 Task: Find connections with filter location Ngoro with filter topic #innovationwith filter profile language Potuguese with filter current company IFF with filter school Madras Jobs with filter industry Retail Appliances, Electrical, and Electronic Equipment with filter service category Team Building with filter keywords title Film Critic
Action: Mouse moved to (542, 41)
Screenshot: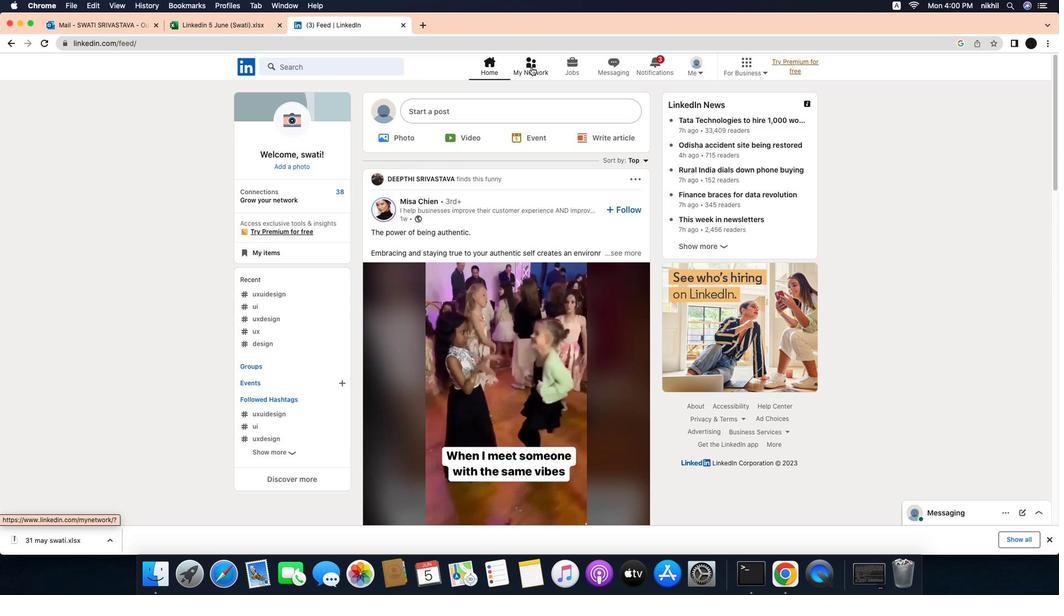 
Action: Mouse pressed left at (542, 41)
Screenshot: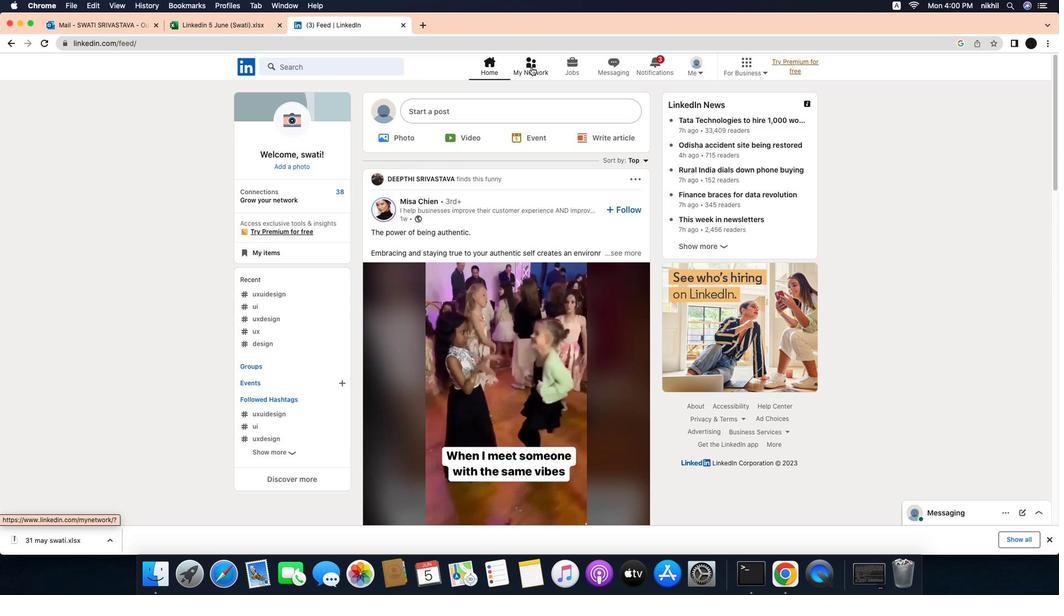
Action: Mouse moved to (541, 45)
Screenshot: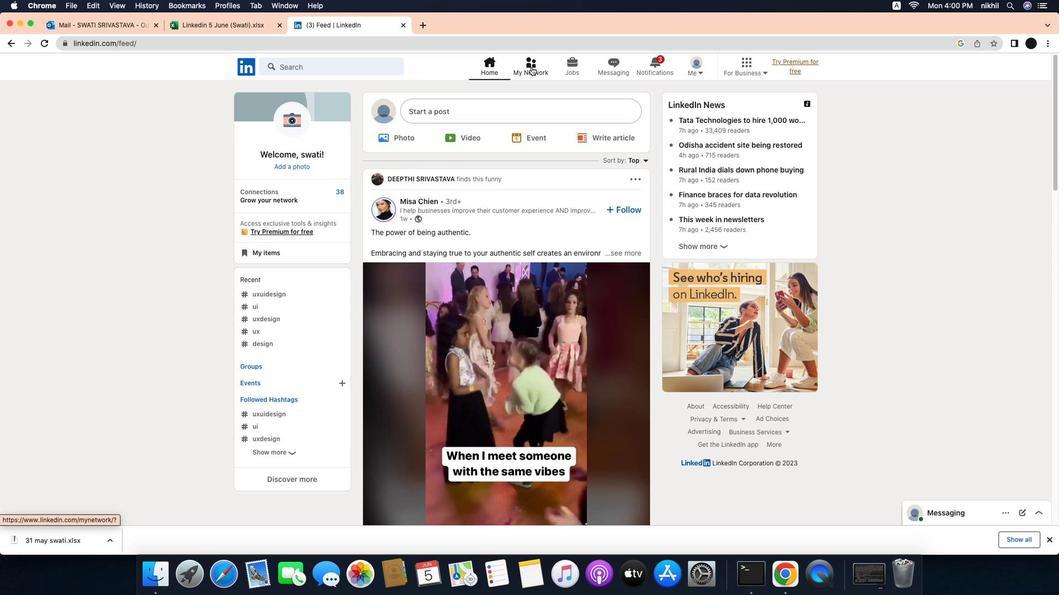 
Action: Mouse pressed left at (541, 45)
Screenshot: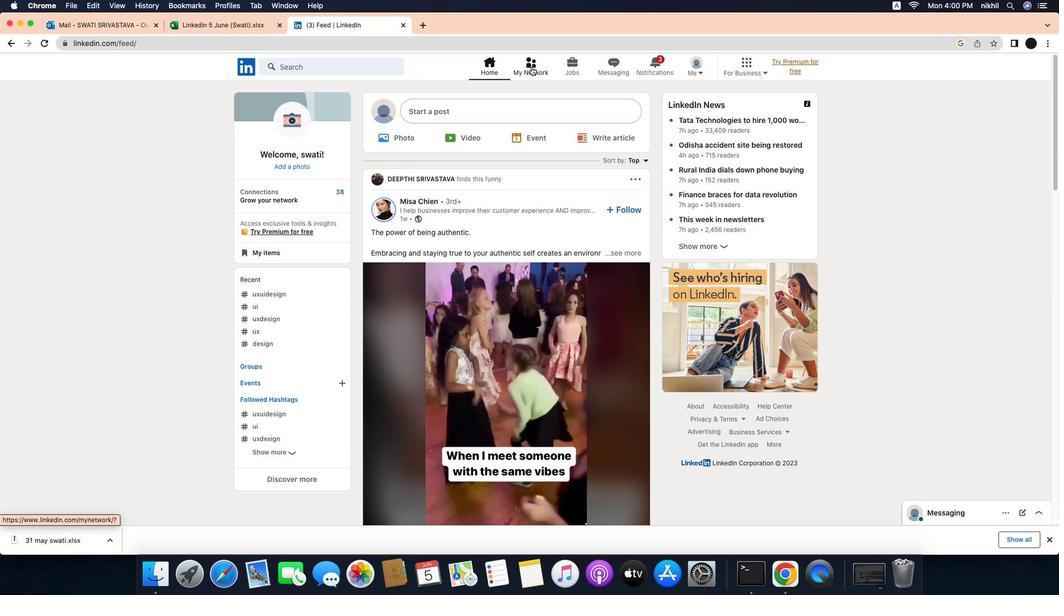 
Action: Mouse moved to (334, 106)
Screenshot: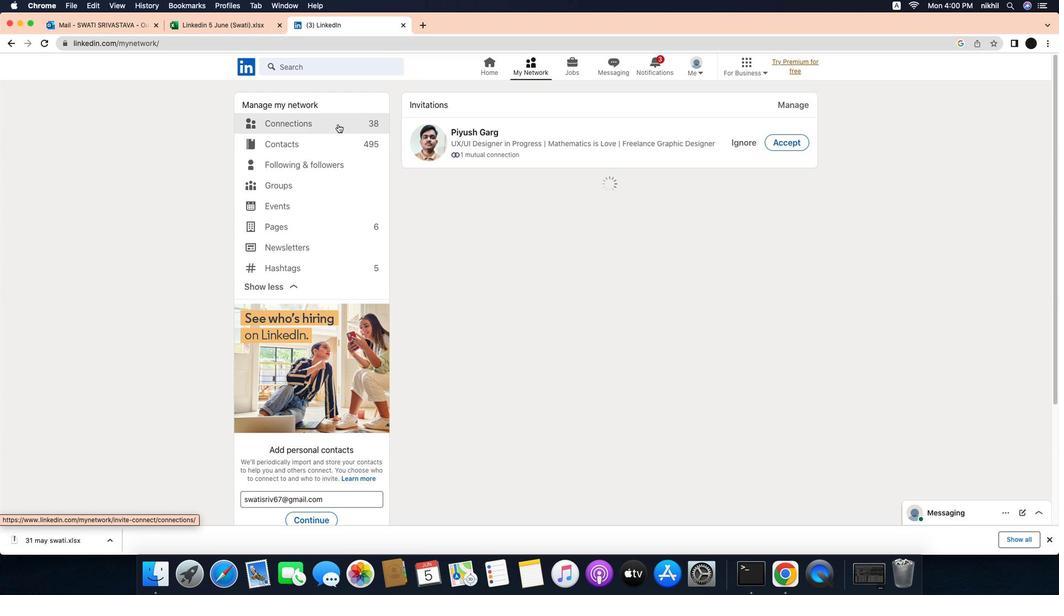 
Action: Mouse pressed left at (334, 106)
Screenshot: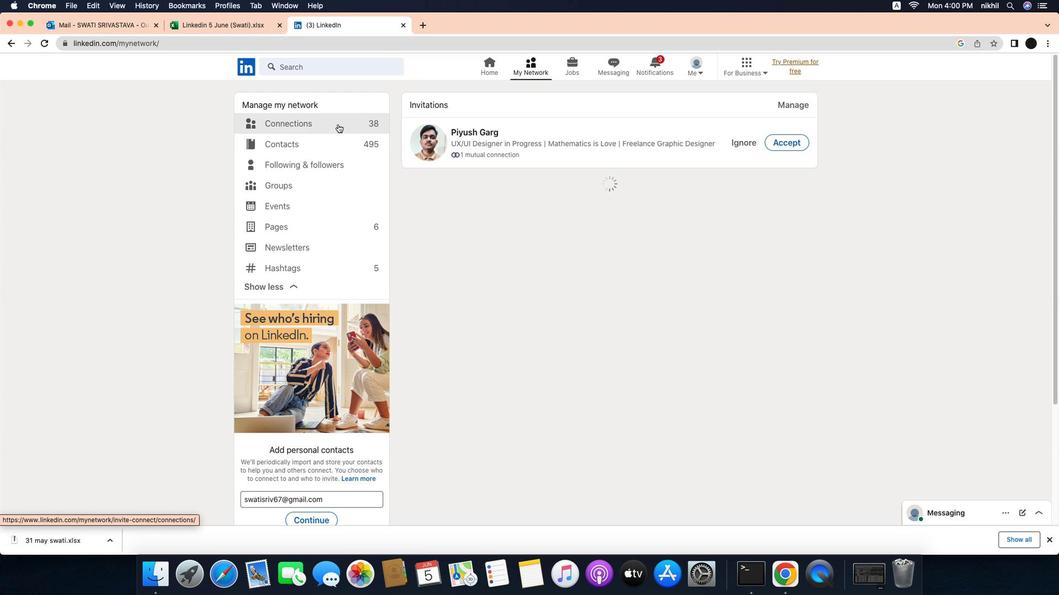 
Action: Mouse moved to (624, 106)
Screenshot: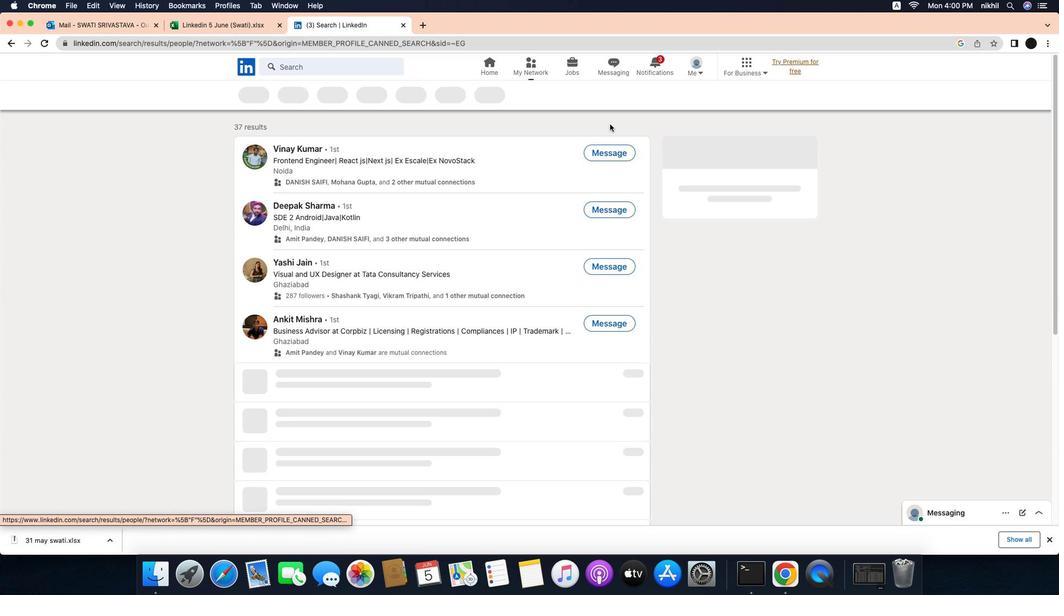 
Action: Mouse pressed left at (624, 106)
Screenshot: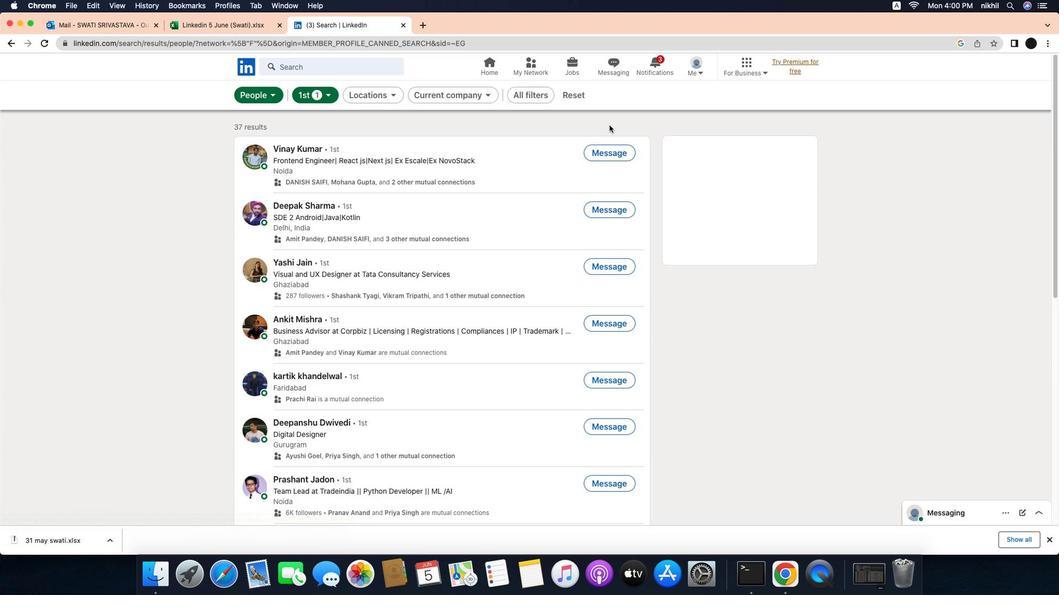 
Action: Mouse moved to (583, 75)
Screenshot: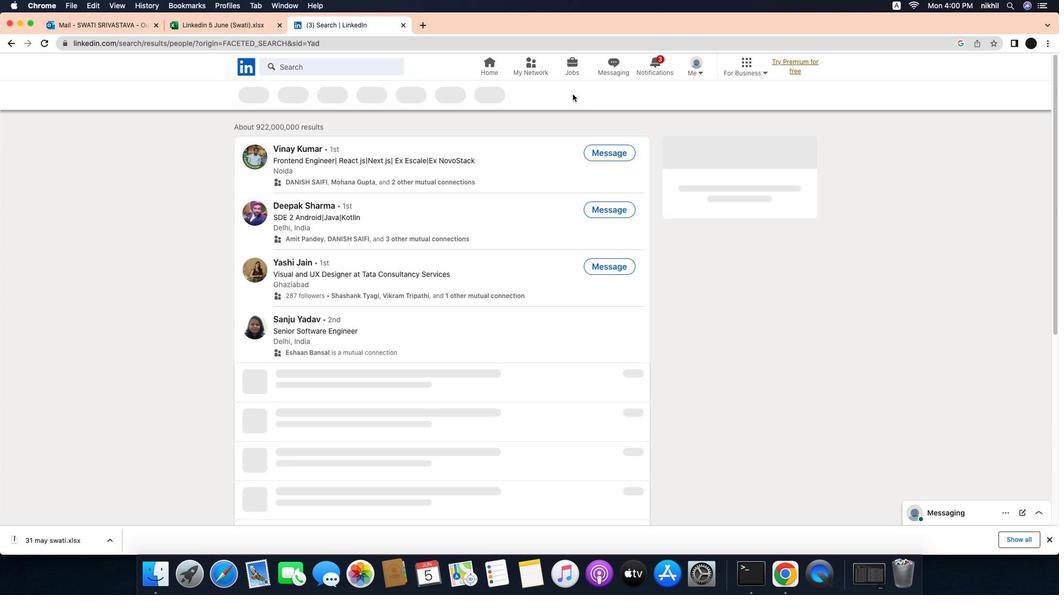 
Action: Mouse pressed left at (583, 75)
Screenshot: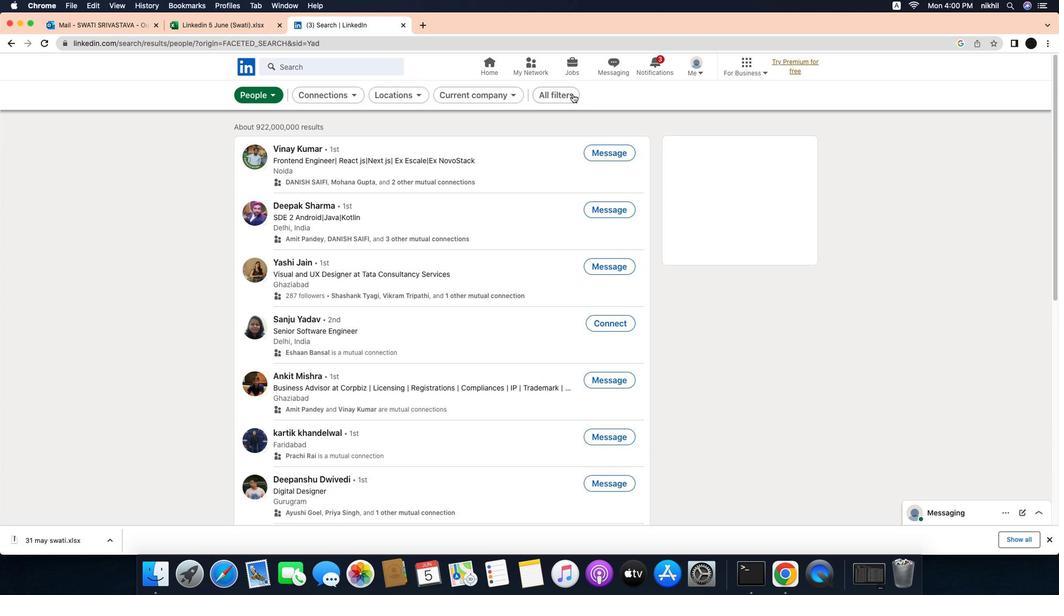 
Action: Mouse moved to (582, 74)
Screenshot: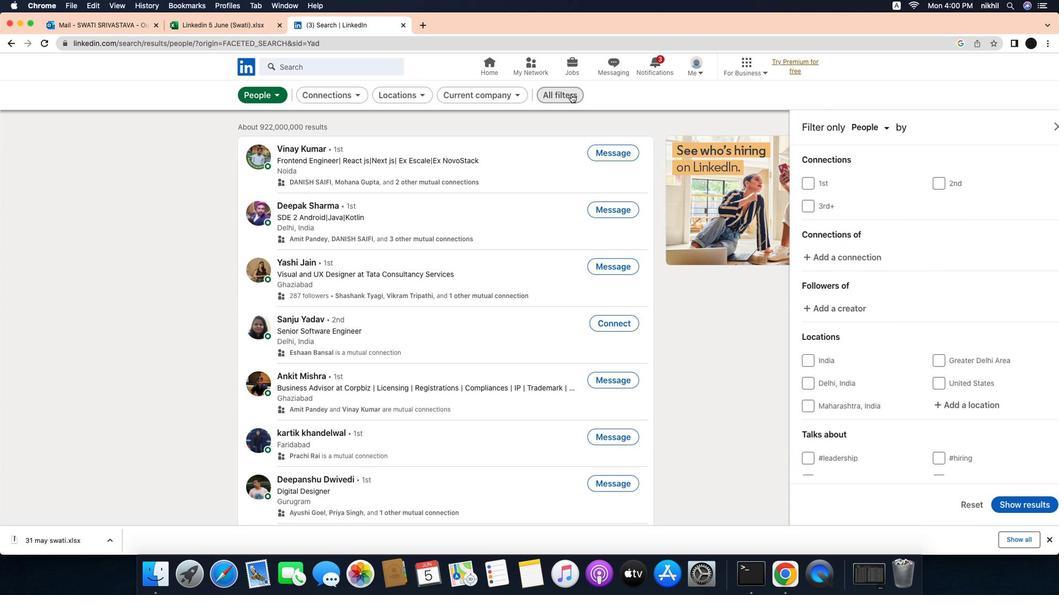 
Action: Mouse pressed left at (582, 74)
Screenshot: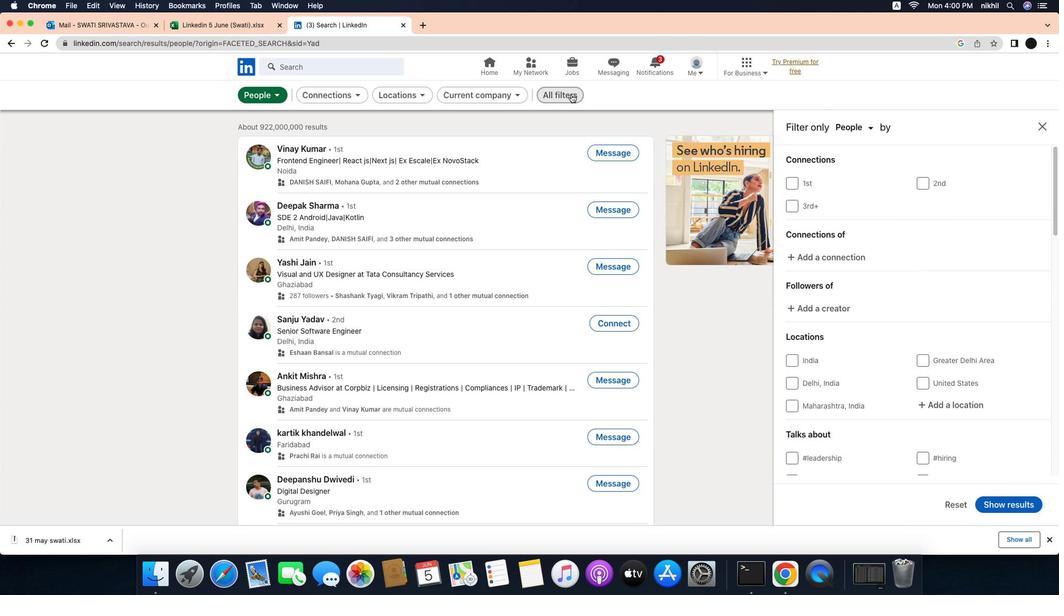 
Action: Mouse moved to (918, 272)
Screenshot: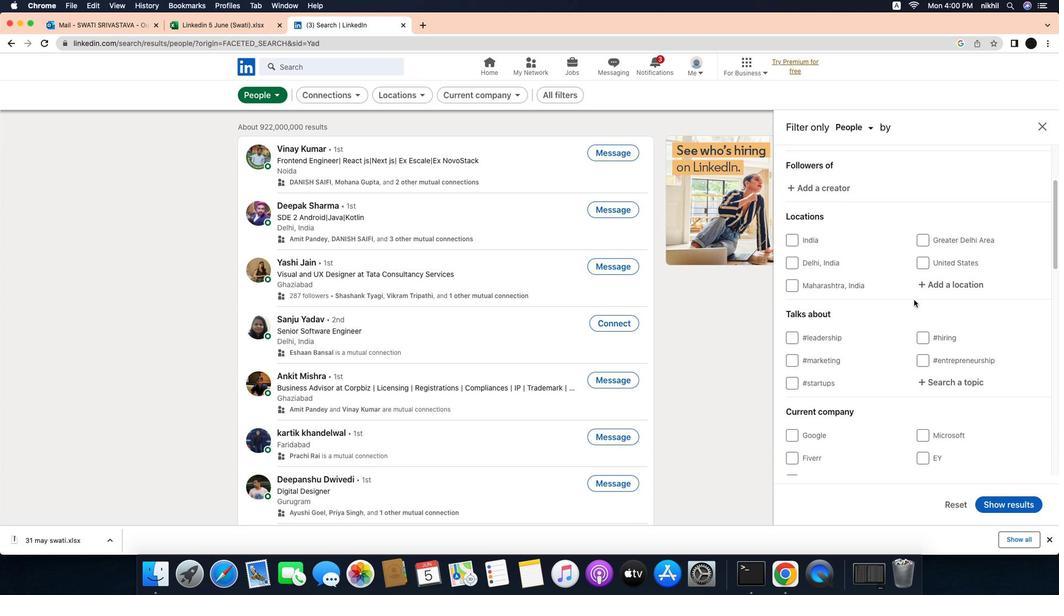 
Action: Mouse scrolled (918, 272) with delta (-25, -25)
Screenshot: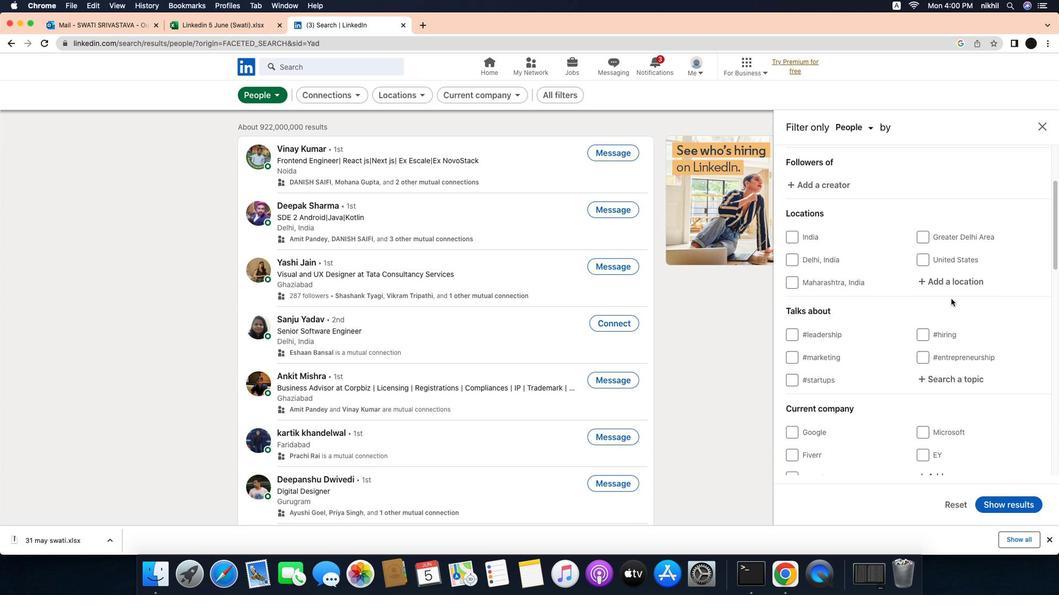 
Action: Mouse scrolled (918, 272) with delta (-25, -25)
Screenshot: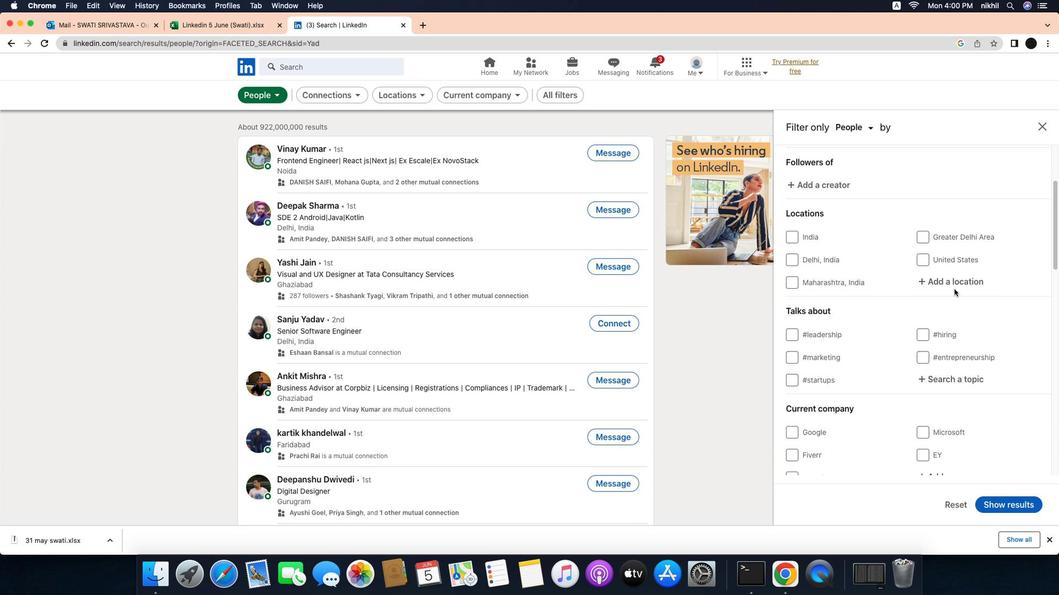 
Action: Mouse scrolled (918, 272) with delta (-25, -25)
Screenshot: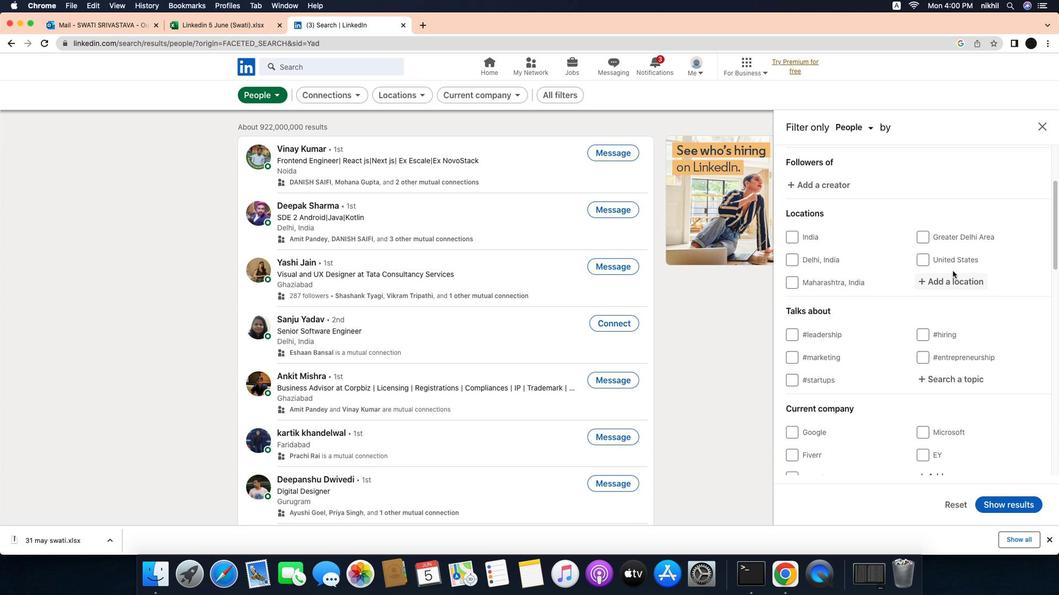 
Action: Mouse scrolled (918, 272) with delta (-25, -25)
Screenshot: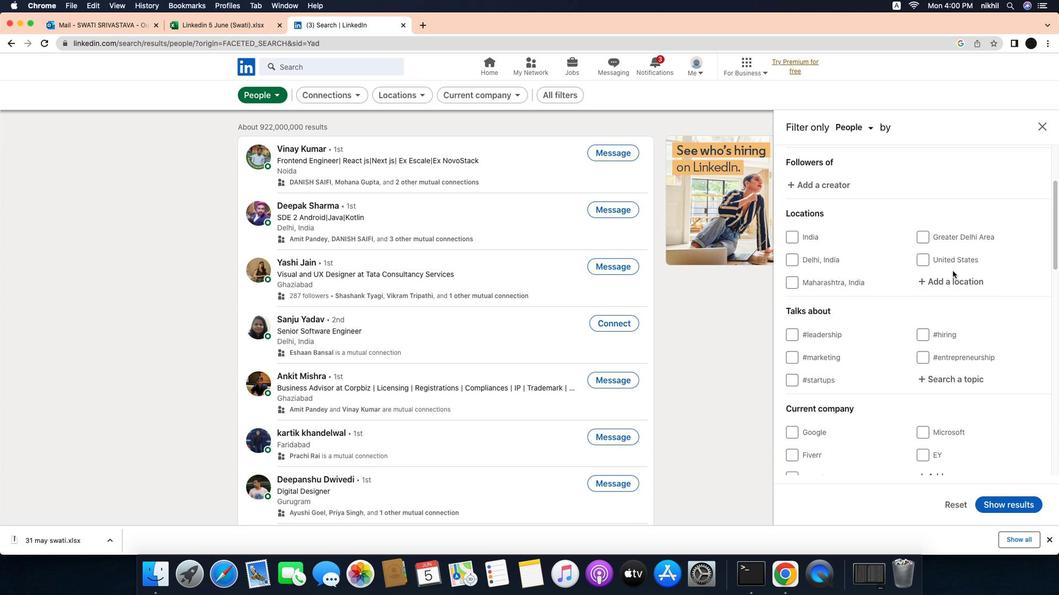 
Action: Mouse scrolled (918, 272) with delta (-25, -26)
Screenshot: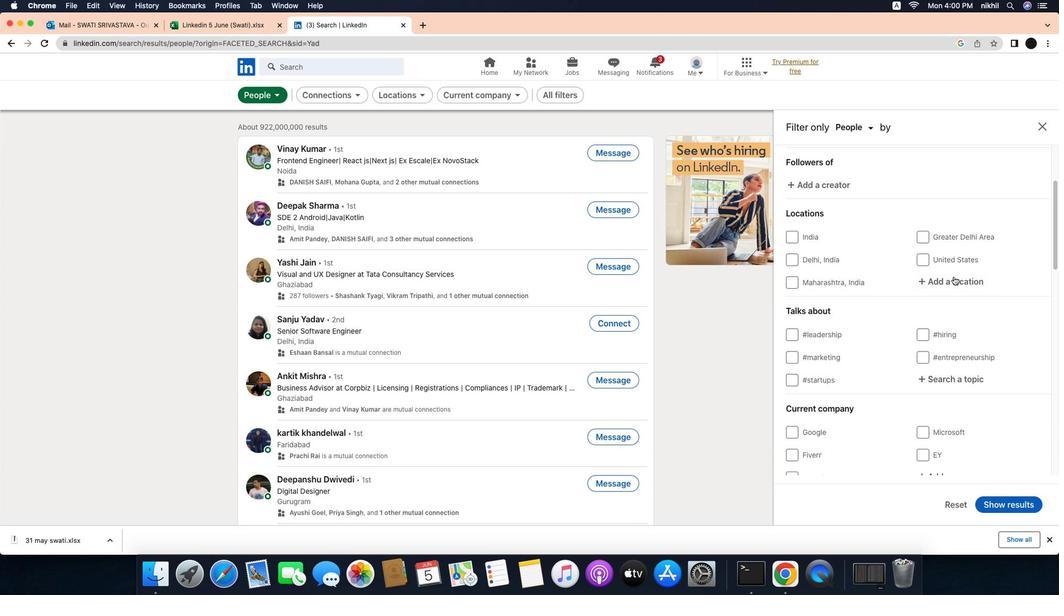 
Action: Mouse moved to (992, 271)
Screenshot: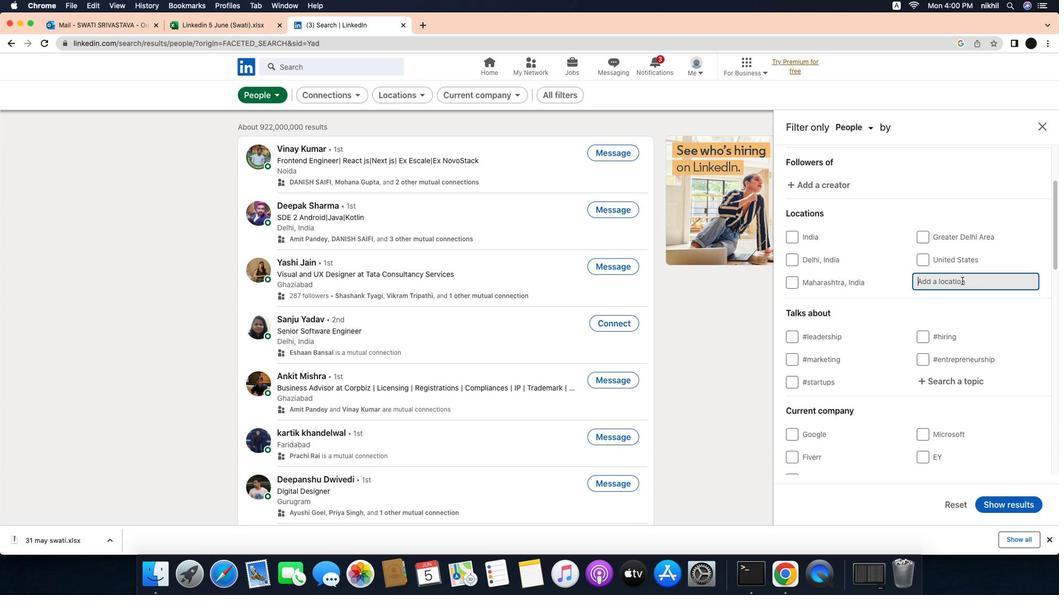 
Action: Mouse pressed left at (992, 271)
Screenshot: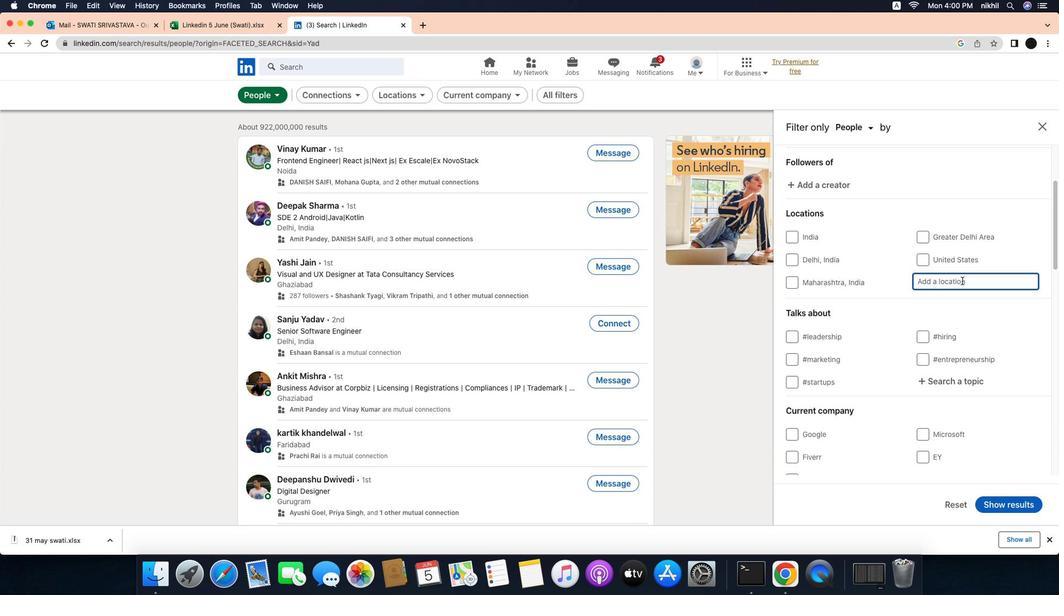 
Action: Mouse moved to (1000, 274)
Screenshot: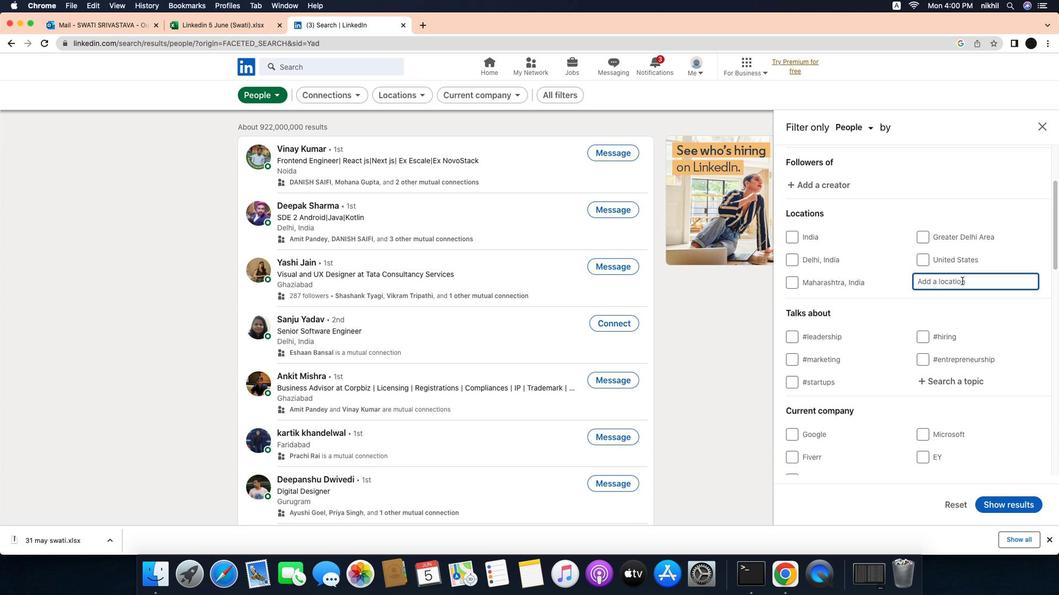 
Action: Mouse pressed left at (1000, 274)
Screenshot: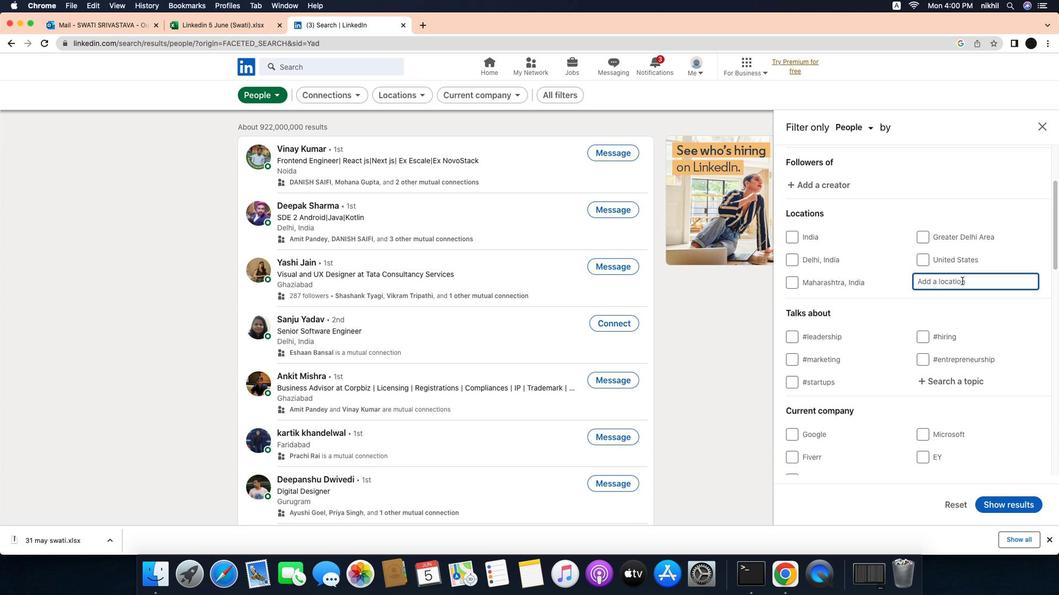 
Action: Key pressed Key.caps_lock'N'Key.caps_lock'g''o''r''o'Key.enter
Screenshot: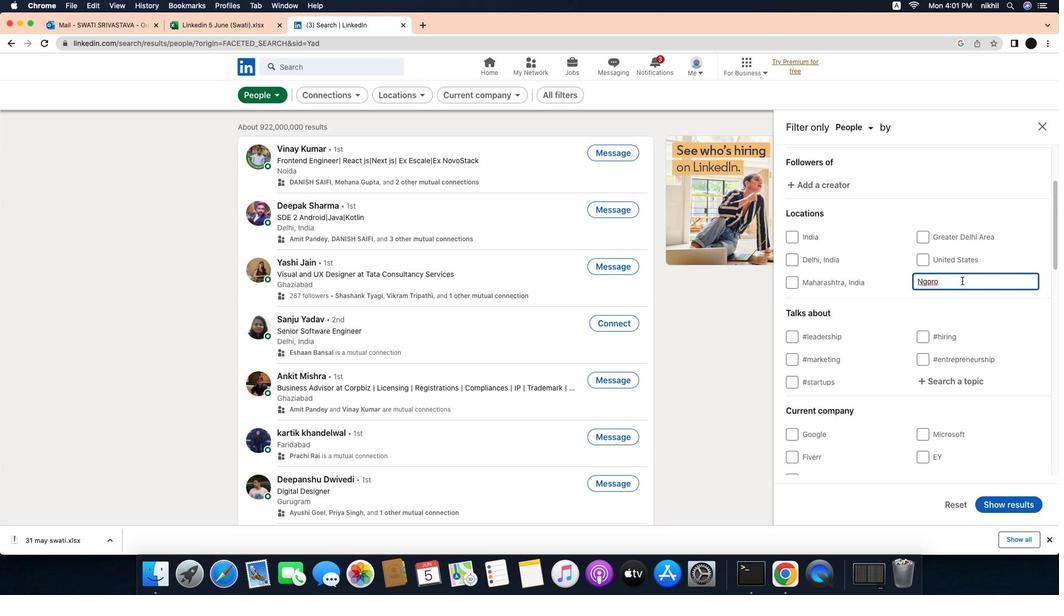 
Action: Mouse moved to (992, 291)
Screenshot: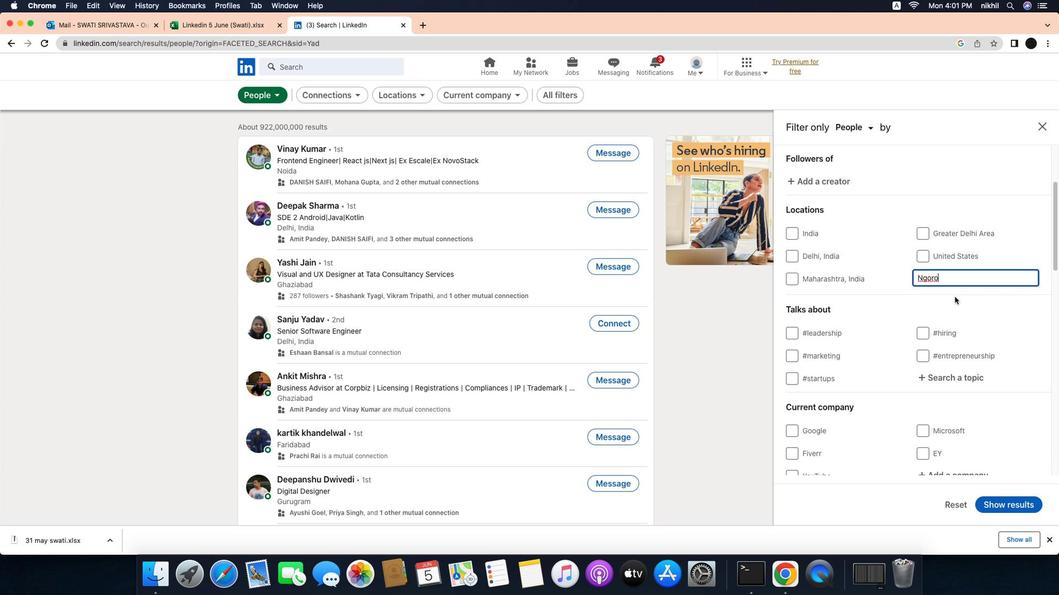 
Action: Mouse scrolled (992, 291) with delta (-25, -25)
Screenshot: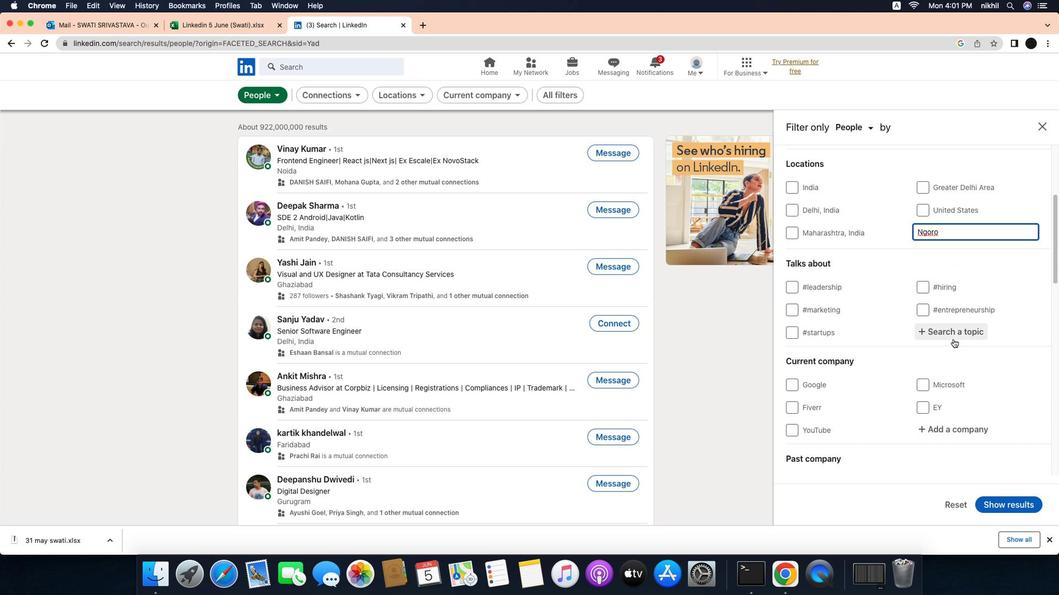 
Action: Mouse scrolled (992, 291) with delta (-25, -25)
Screenshot: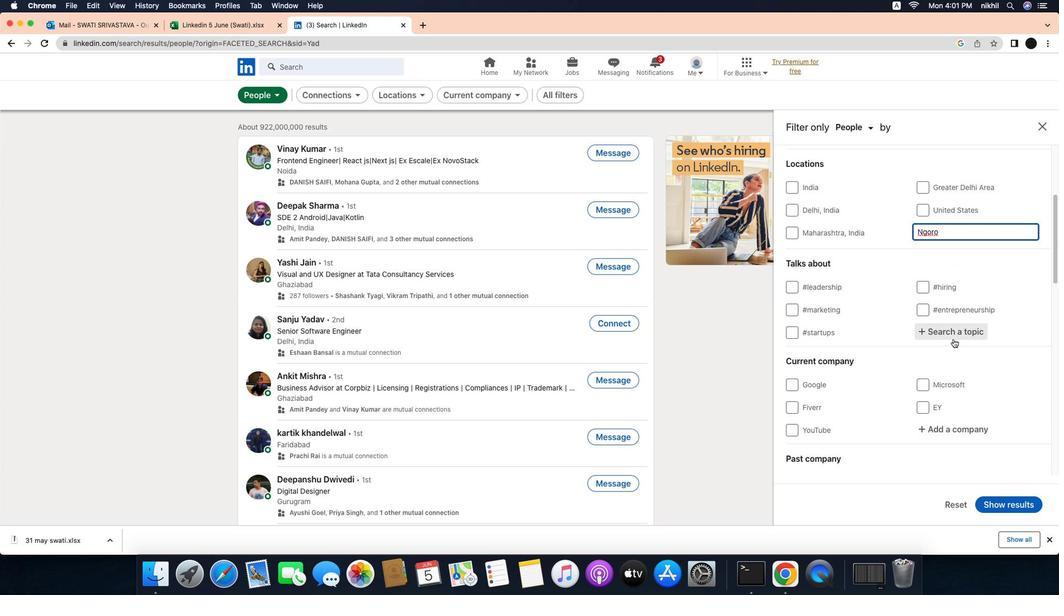 
Action: Mouse scrolled (992, 291) with delta (-25, -25)
Screenshot: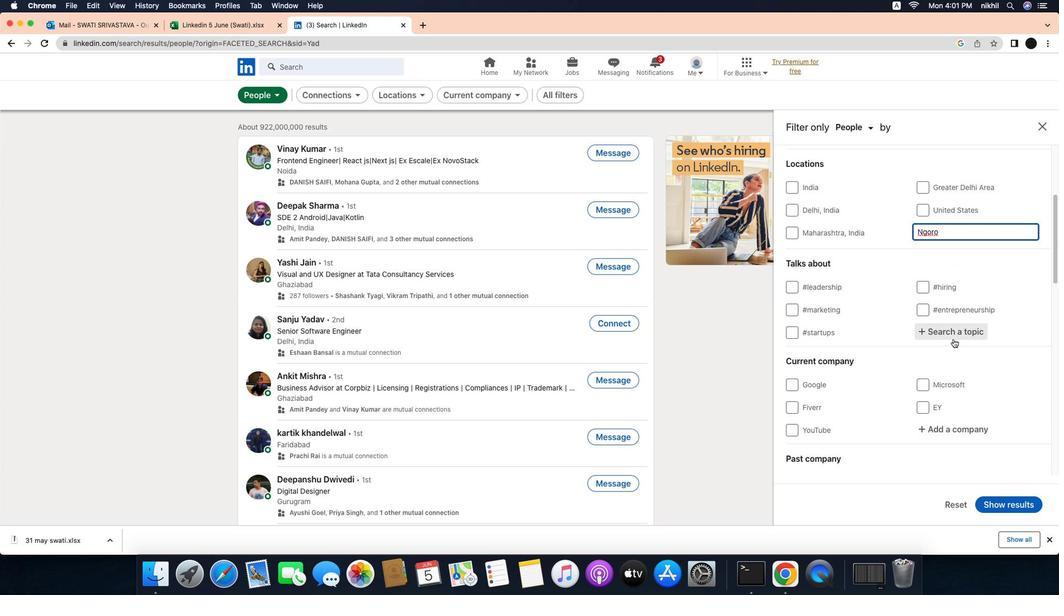 
Action: Mouse scrolled (992, 291) with delta (-25, -25)
Screenshot: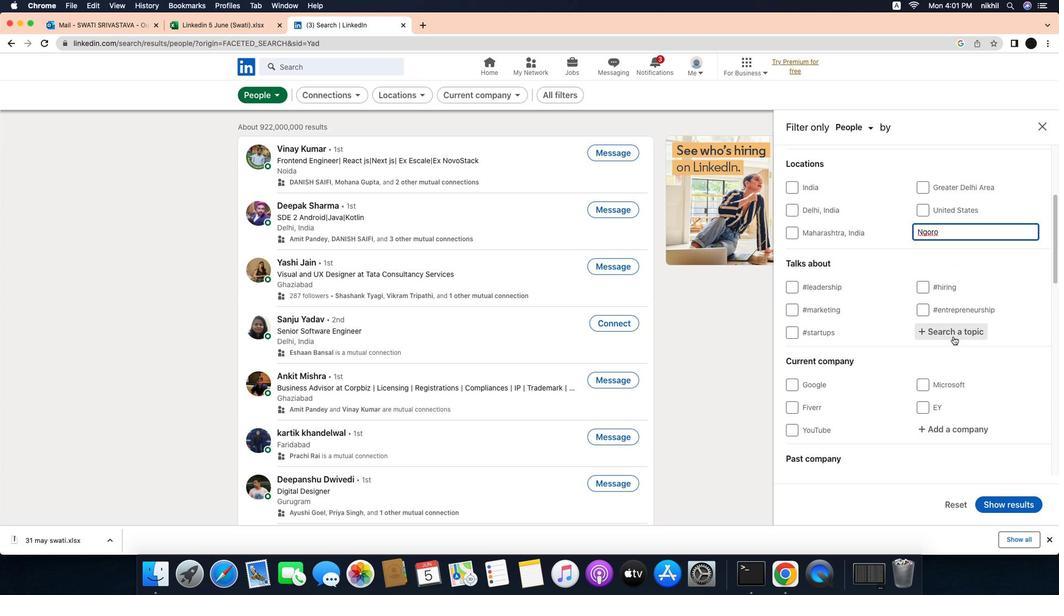 
Action: Mouse moved to (991, 333)
Screenshot: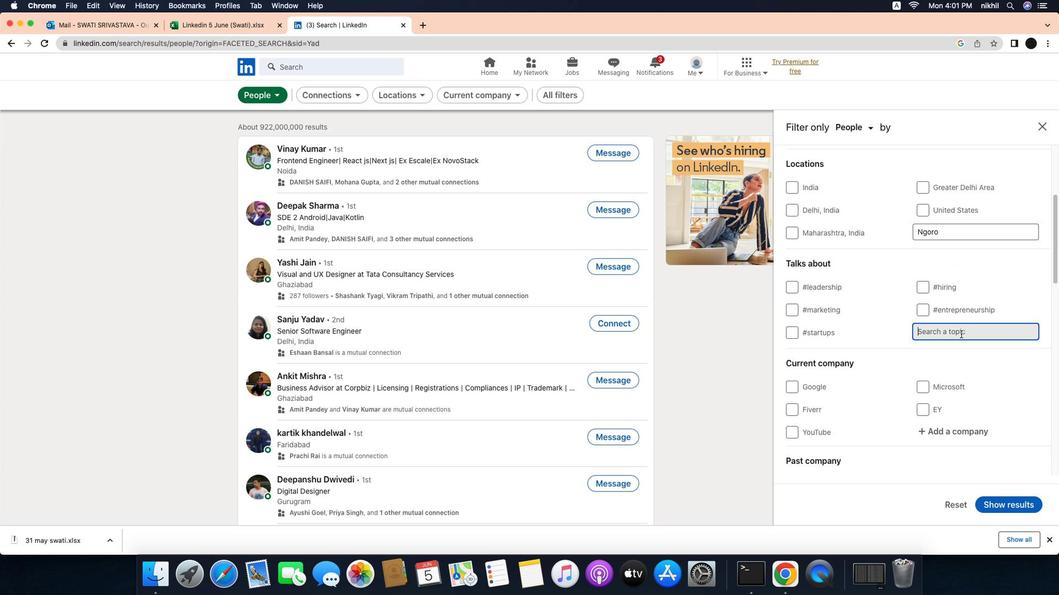
Action: Mouse pressed left at (991, 333)
Screenshot: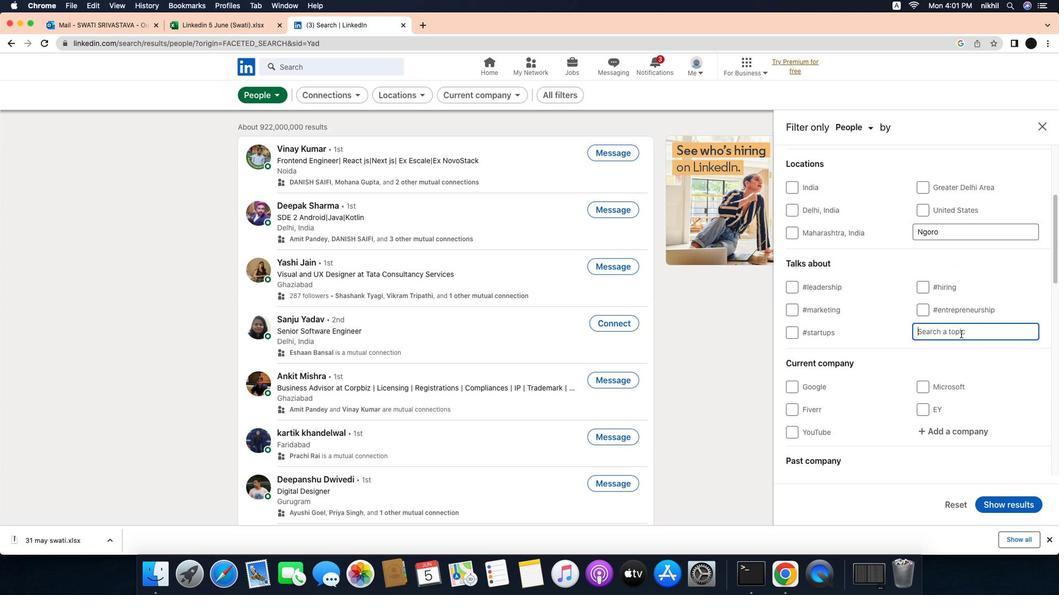 
Action: Mouse moved to (999, 330)
Screenshot: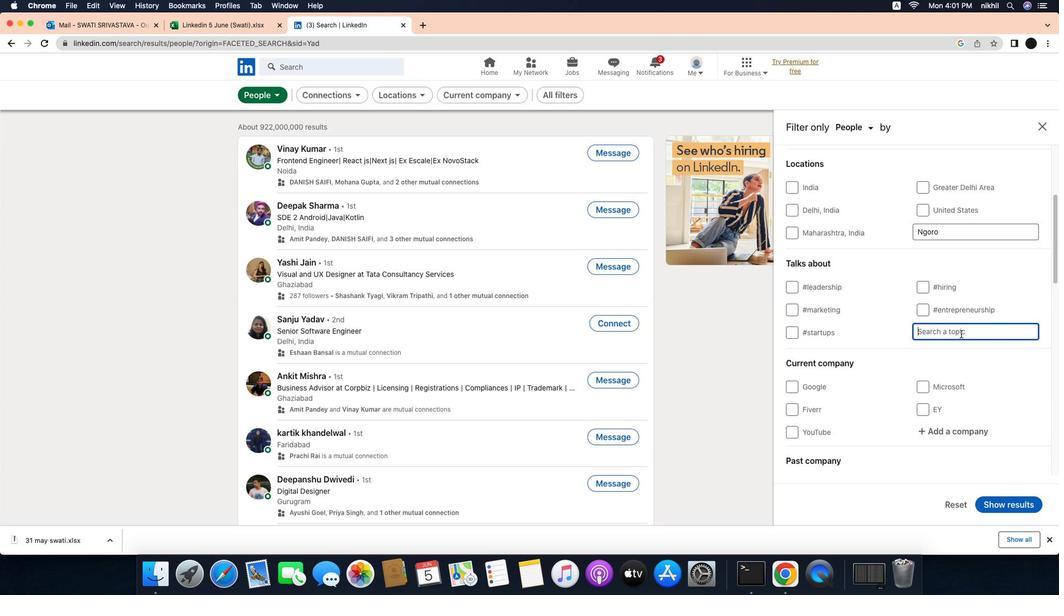 
Action: Mouse pressed left at (999, 330)
Screenshot: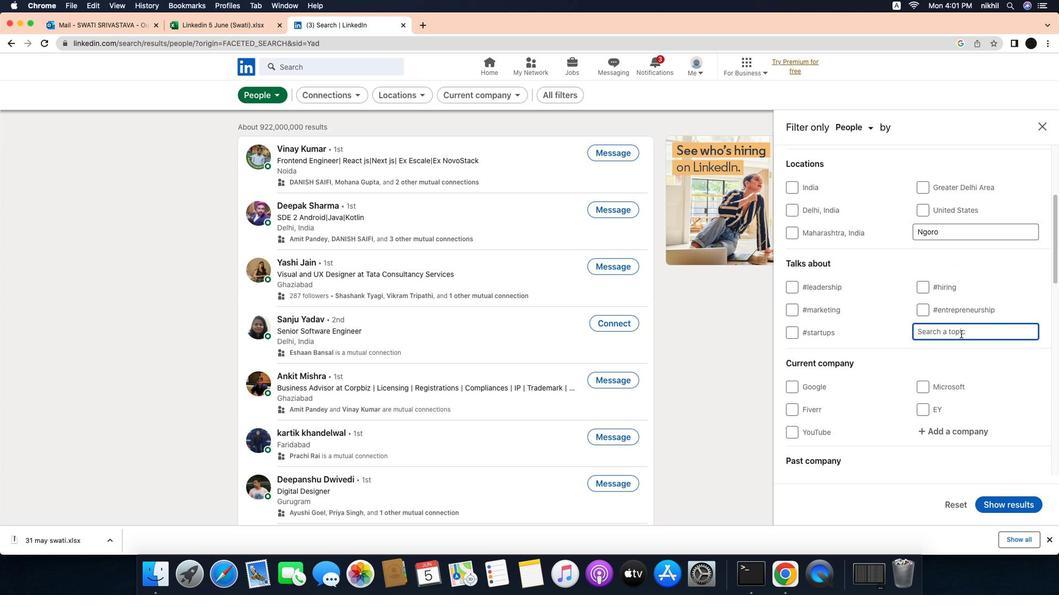 
Action: Key pressed 'i''n''n''o''v''a''t''i''o''n'
Screenshot: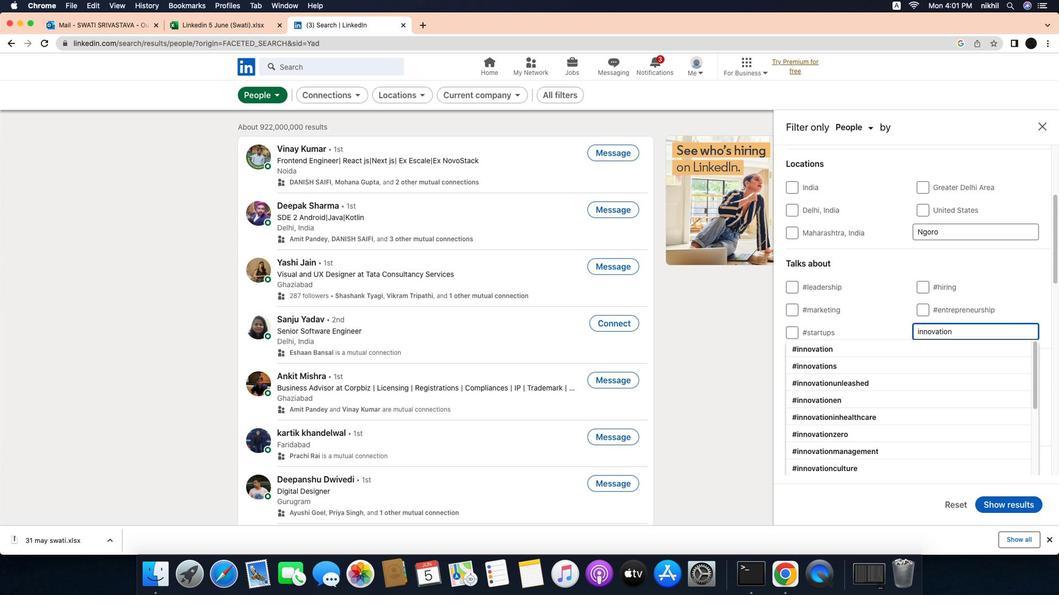 
Action: Mouse moved to (930, 350)
Screenshot: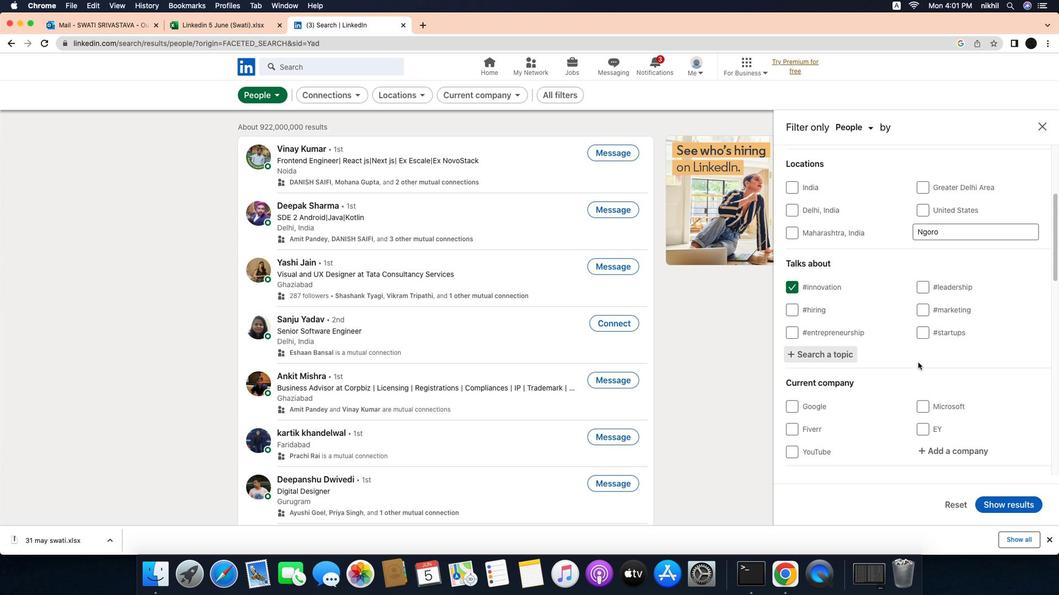 
Action: Mouse pressed left at (930, 350)
Screenshot: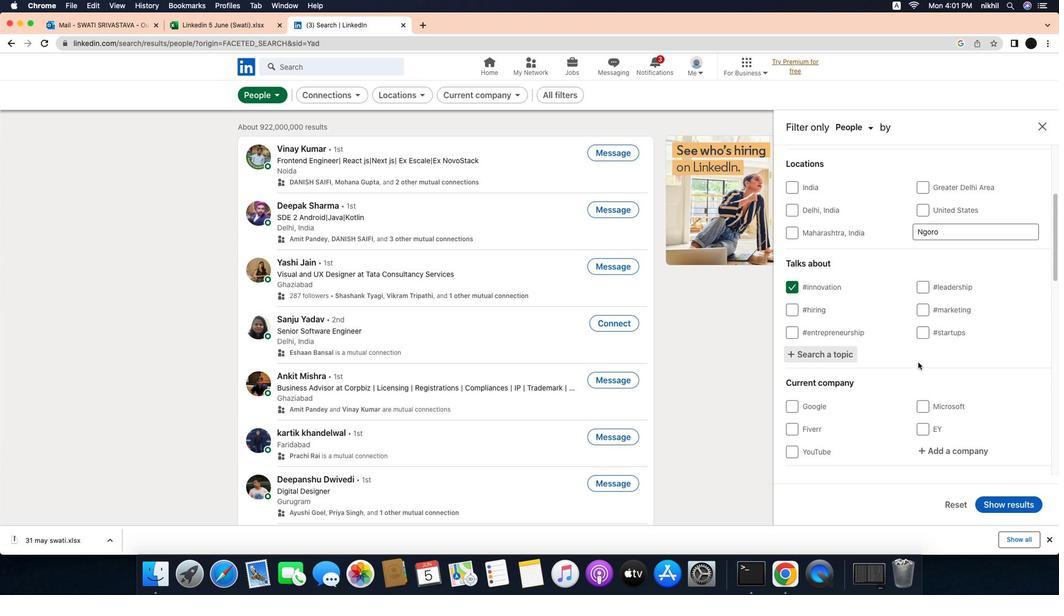
Action: Mouse moved to (953, 360)
Screenshot: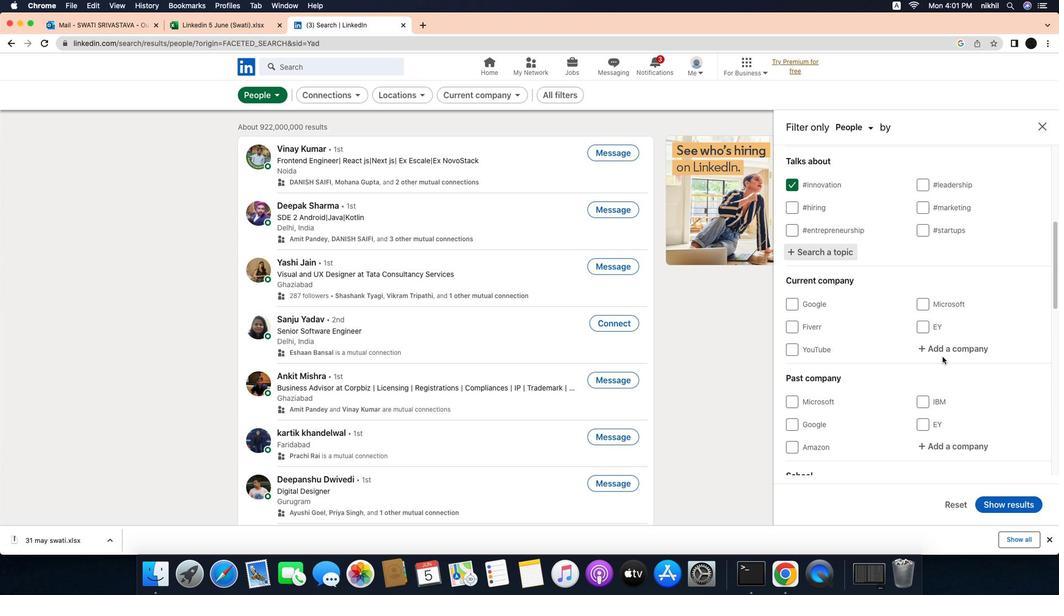 
Action: Mouse scrolled (953, 360) with delta (-25, -25)
Screenshot: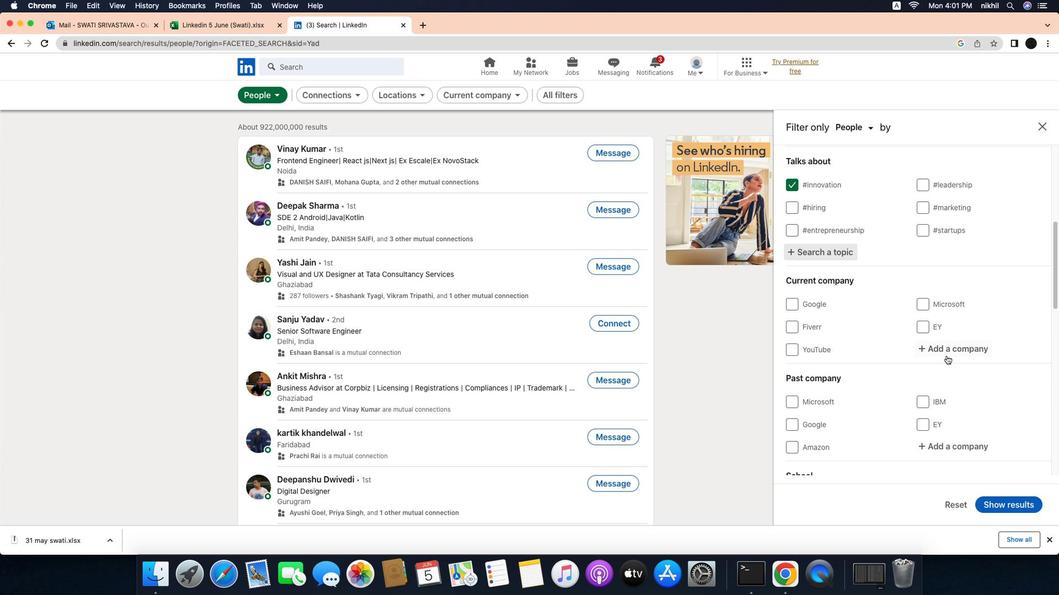 
Action: Mouse moved to (953, 360)
Screenshot: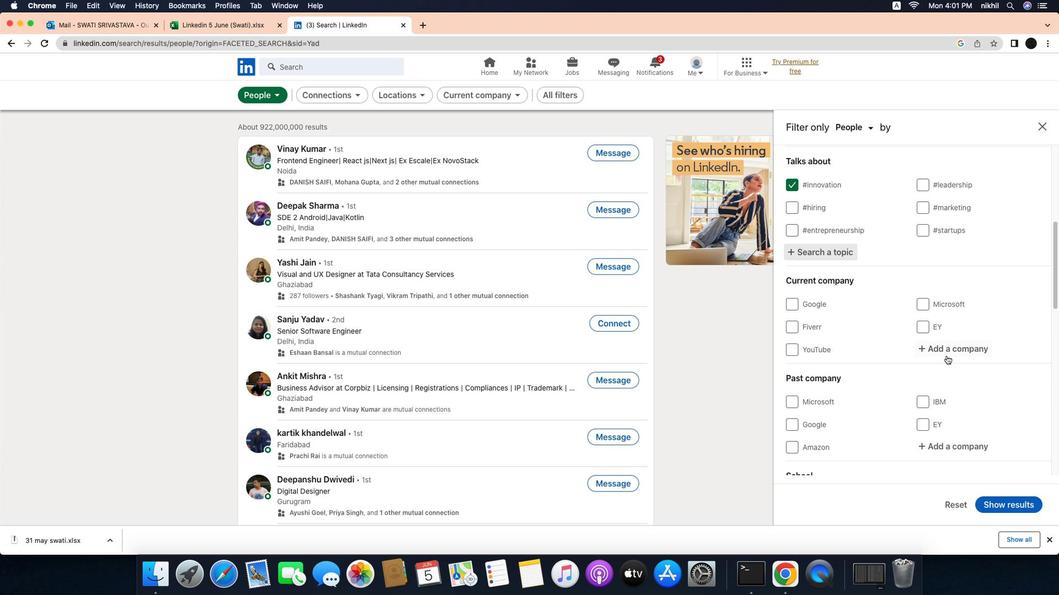 
Action: Mouse scrolled (953, 360) with delta (-25, -25)
Screenshot: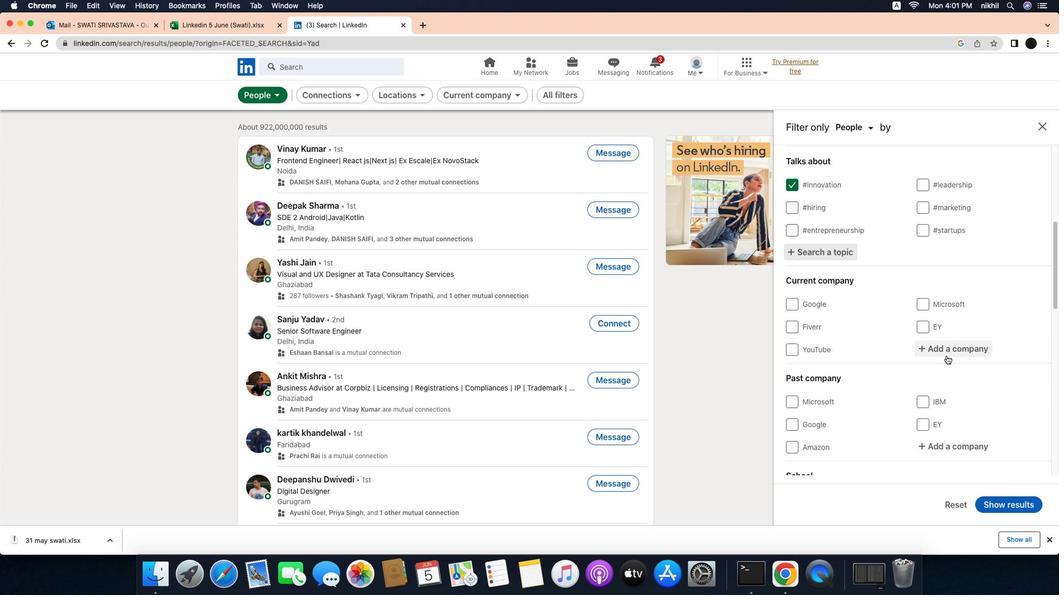 
Action: Mouse scrolled (953, 360) with delta (-25, -26)
Screenshot: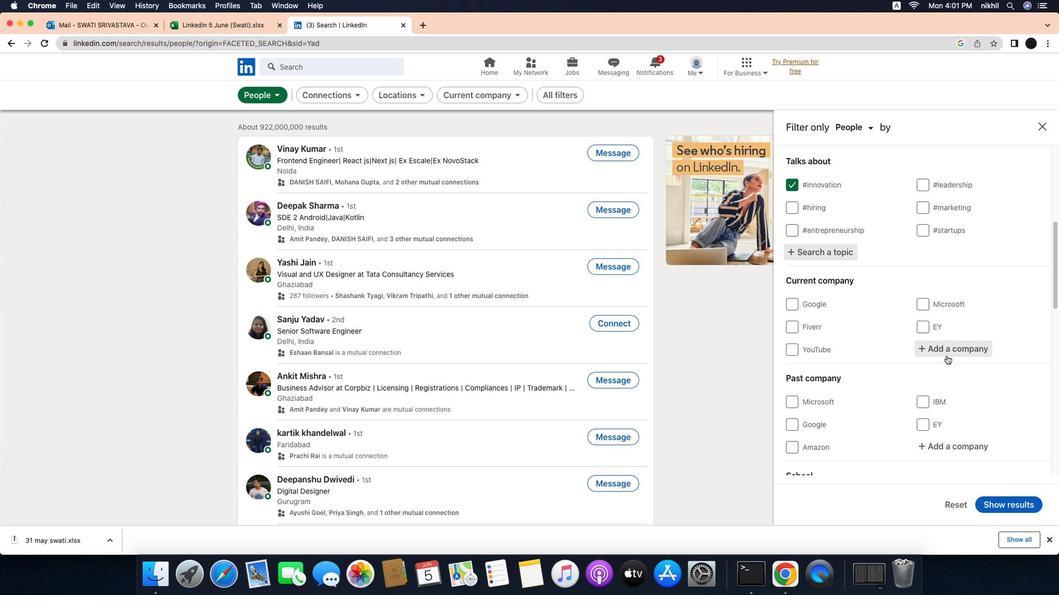 
Action: Mouse scrolled (953, 360) with delta (-25, -25)
Screenshot: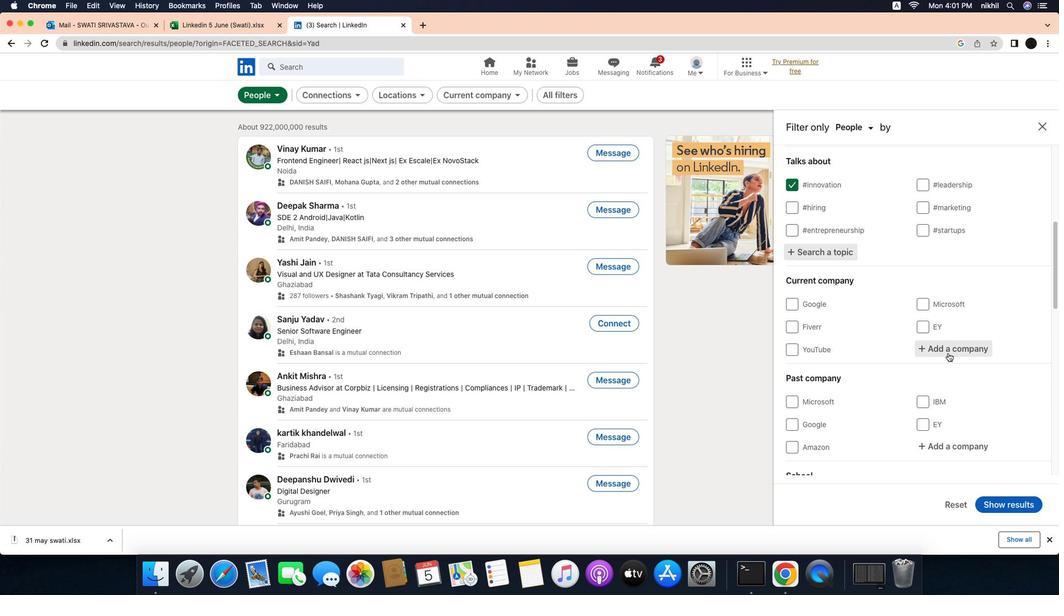 
Action: Mouse moved to (985, 350)
Screenshot: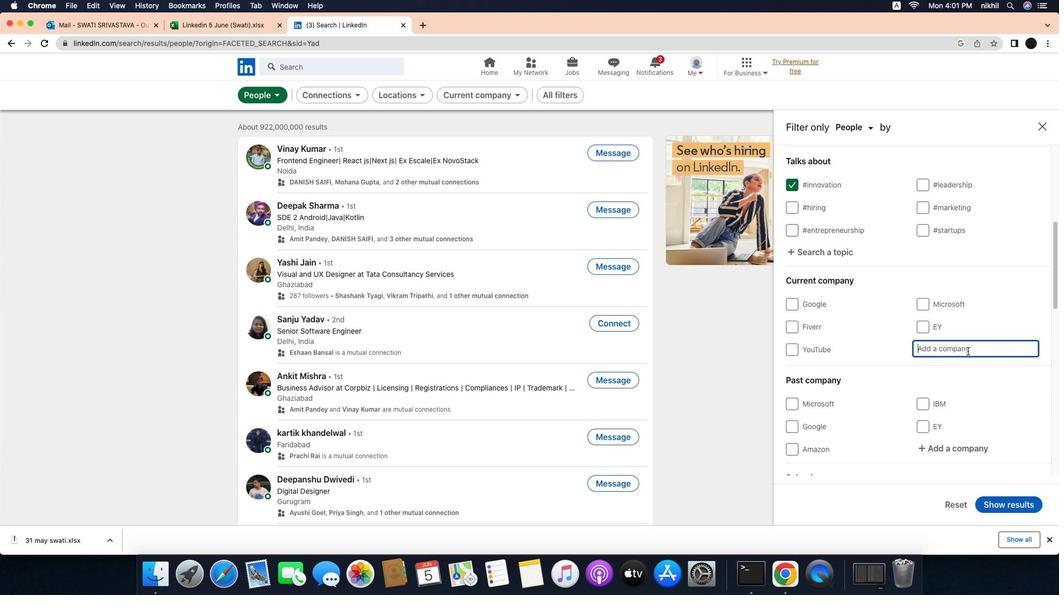 
Action: Mouse pressed left at (985, 350)
Screenshot: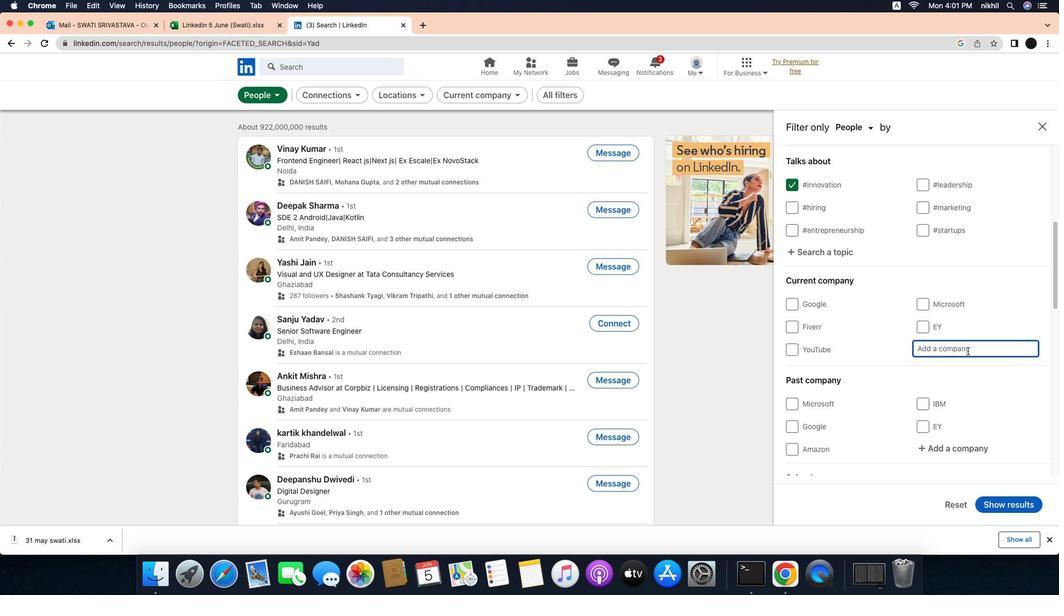 
Action: Mouse moved to (1006, 349)
Screenshot: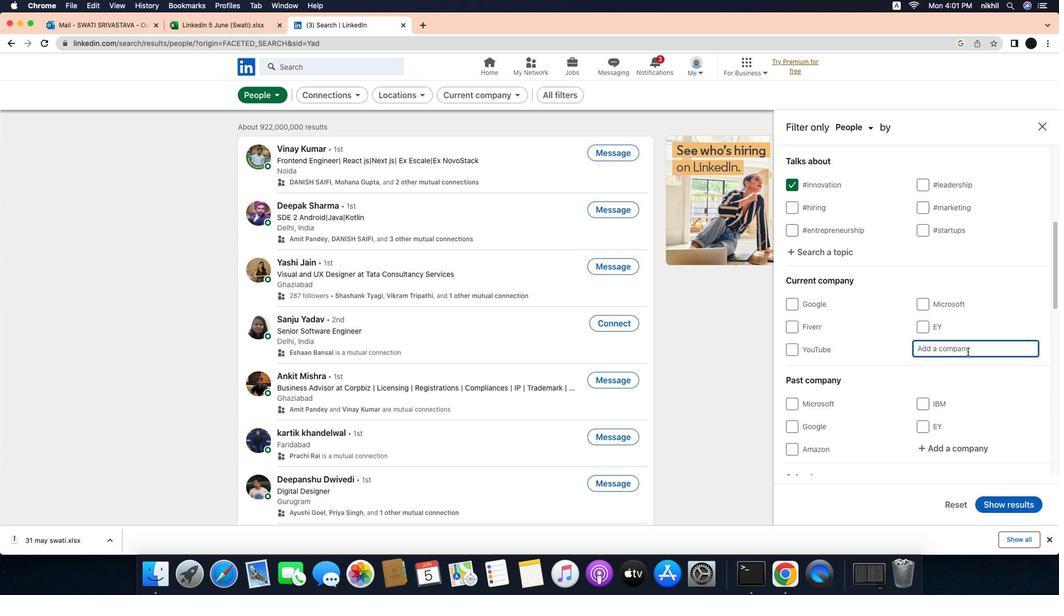 
Action: Key pressed Key.caps_lock'I''F''F'
Screenshot: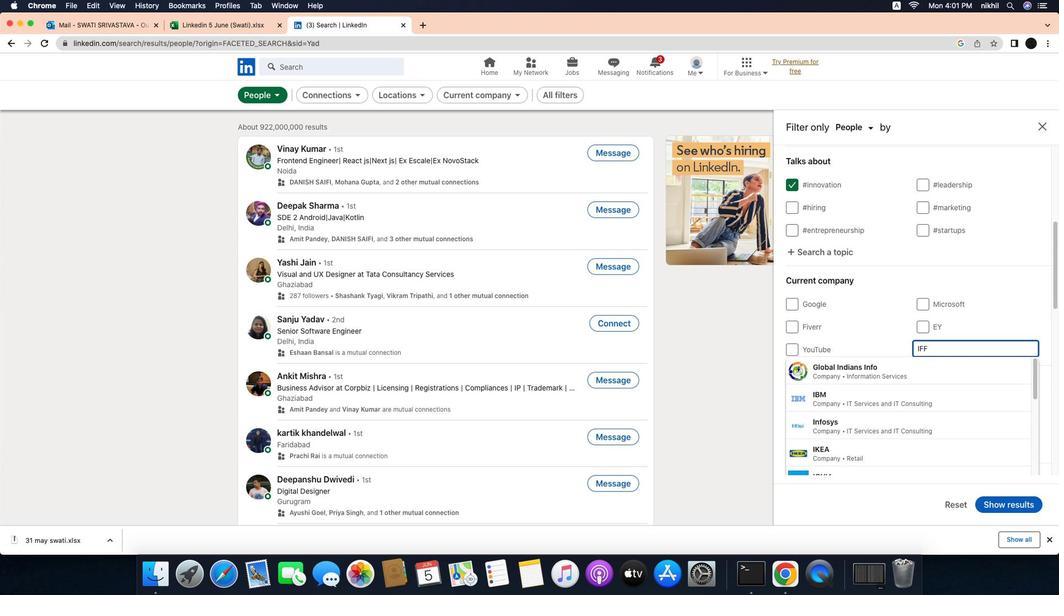 
Action: Mouse moved to (981, 368)
Screenshot: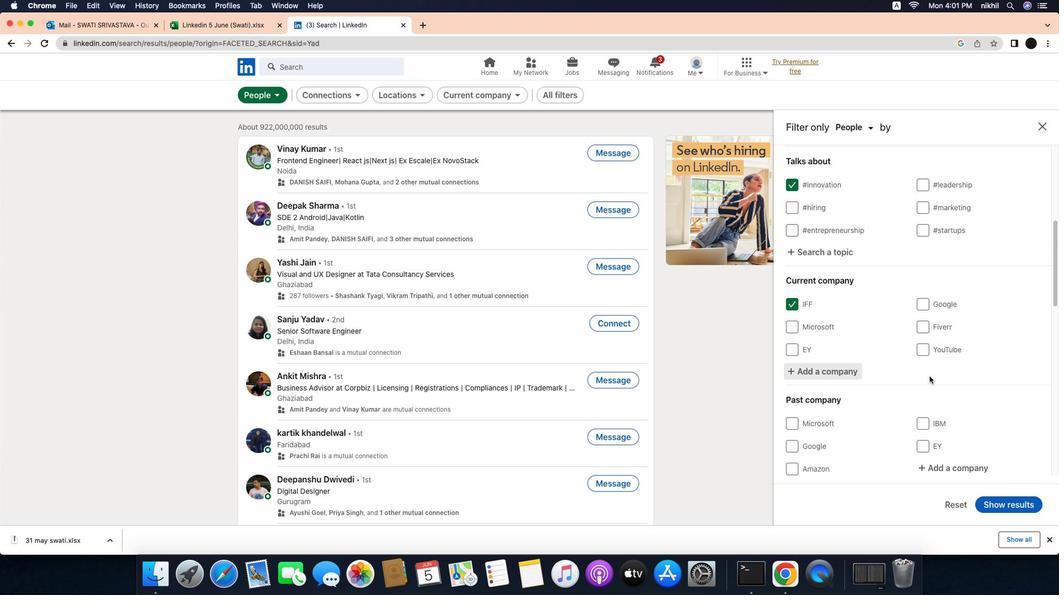 
Action: Mouse pressed left at (981, 368)
Screenshot: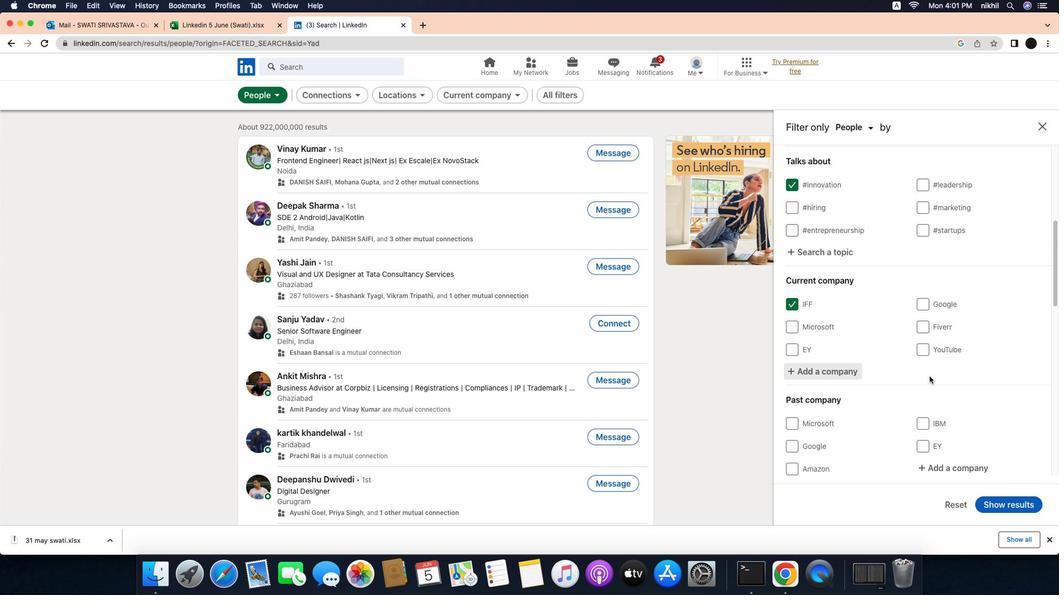 
Action: Mouse moved to (965, 375)
Screenshot: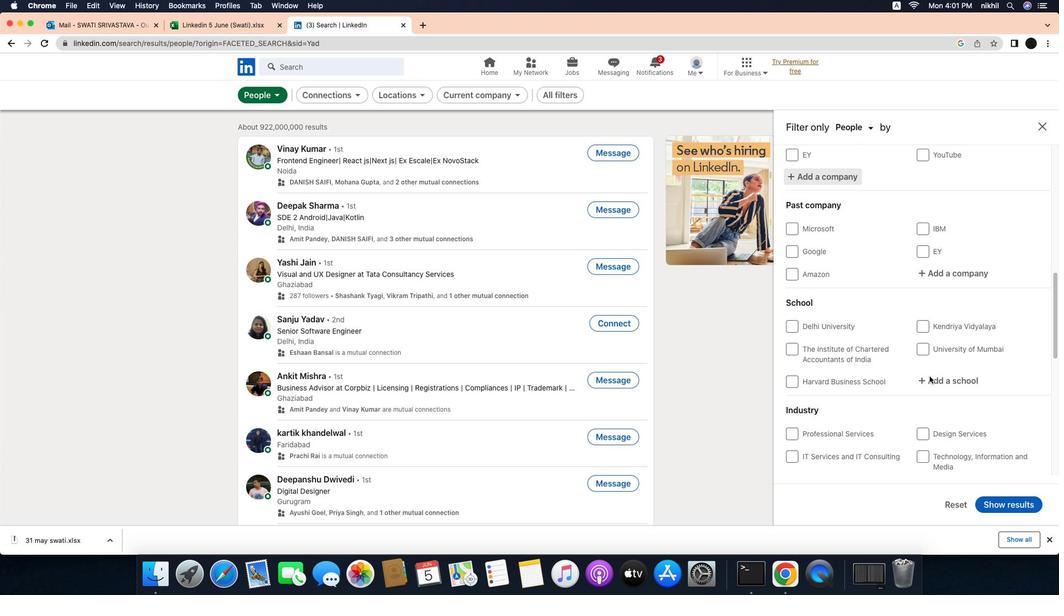 
Action: Mouse scrolled (965, 375) with delta (-25, -25)
Screenshot: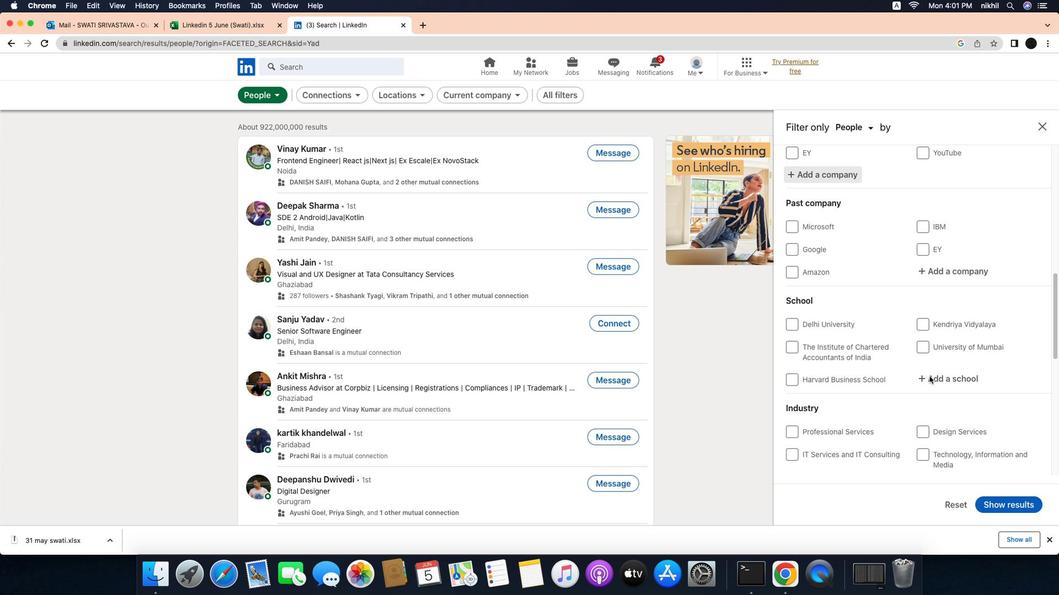 
Action: Mouse scrolled (965, 375) with delta (-25, -25)
Screenshot: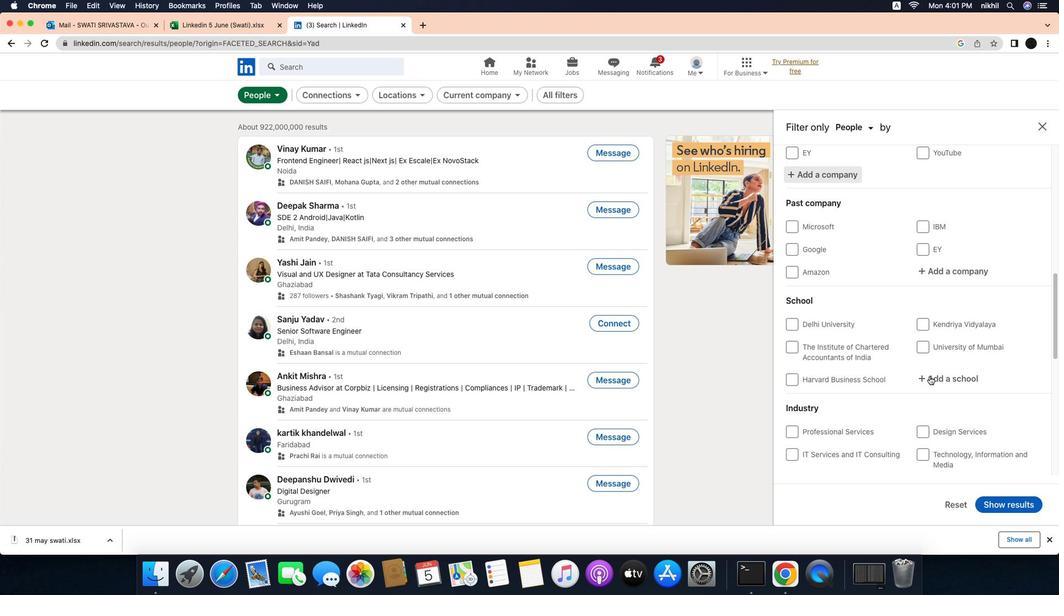 
Action: Mouse scrolled (965, 375) with delta (-25, -26)
Screenshot: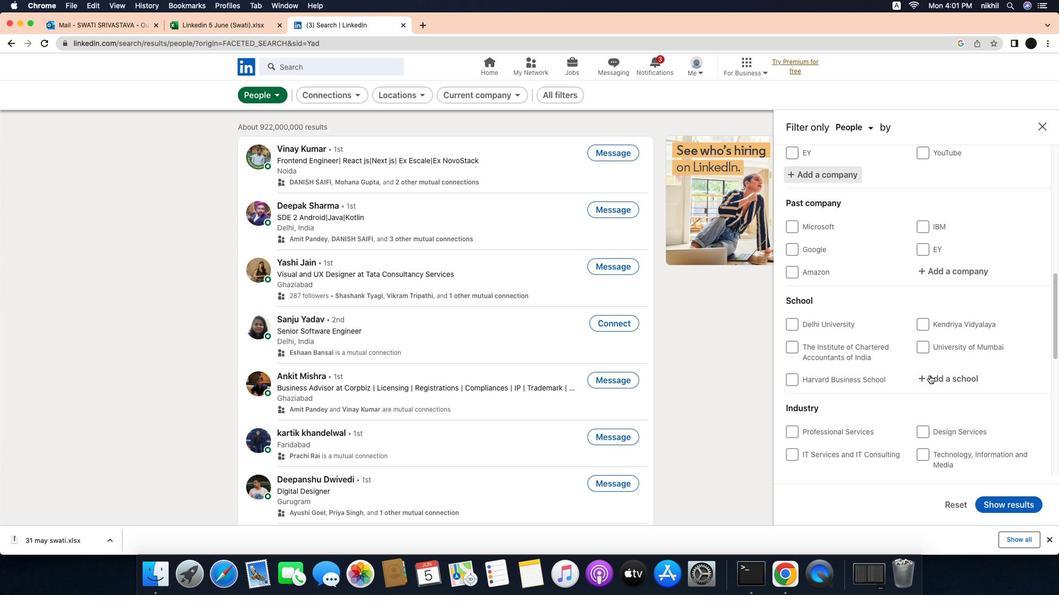 
Action: Mouse scrolled (965, 375) with delta (-25, -27)
Screenshot: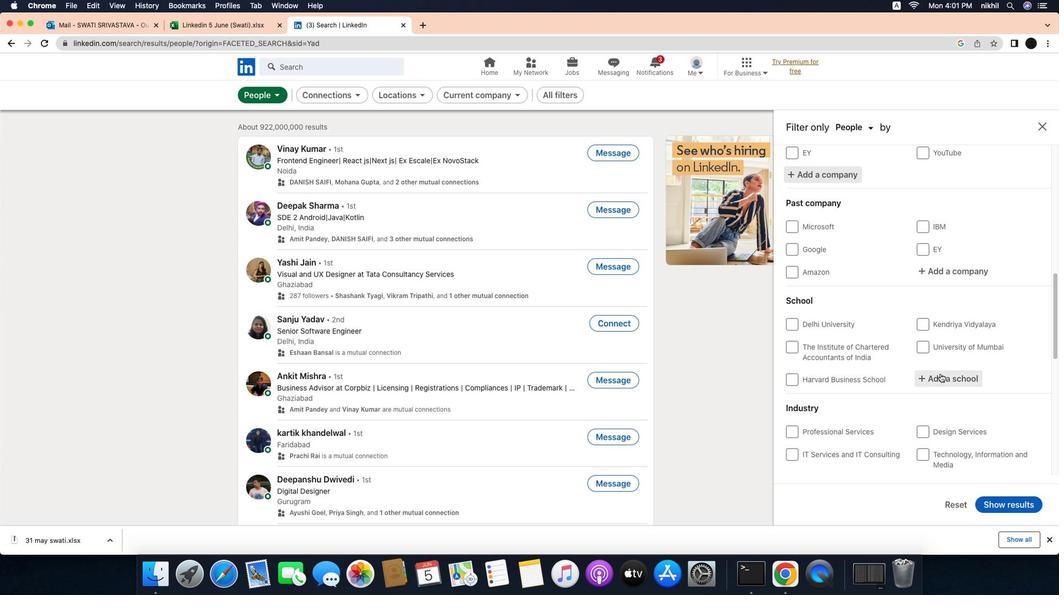 
Action: Mouse scrolled (965, 375) with delta (-25, -27)
Screenshot: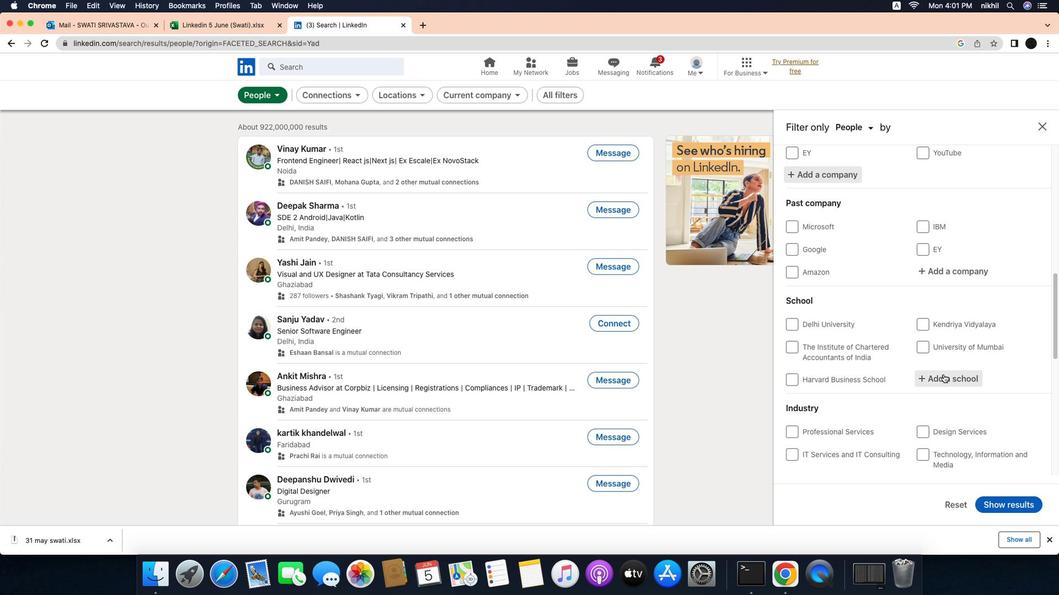 
Action: Mouse moved to (986, 374)
Screenshot: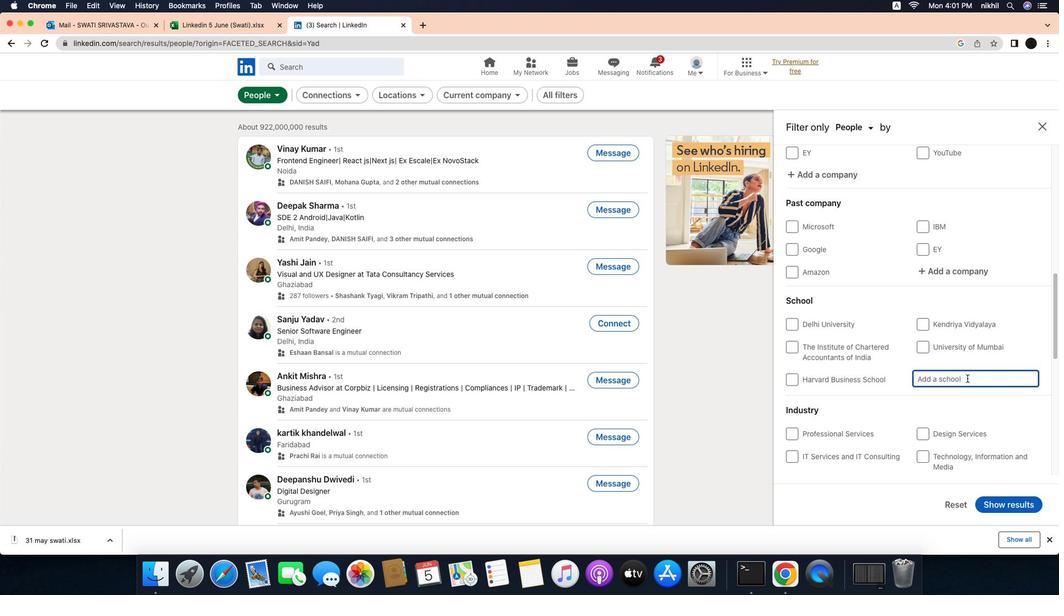 
Action: Mouse pressed left at (986, 374)
Screenshot: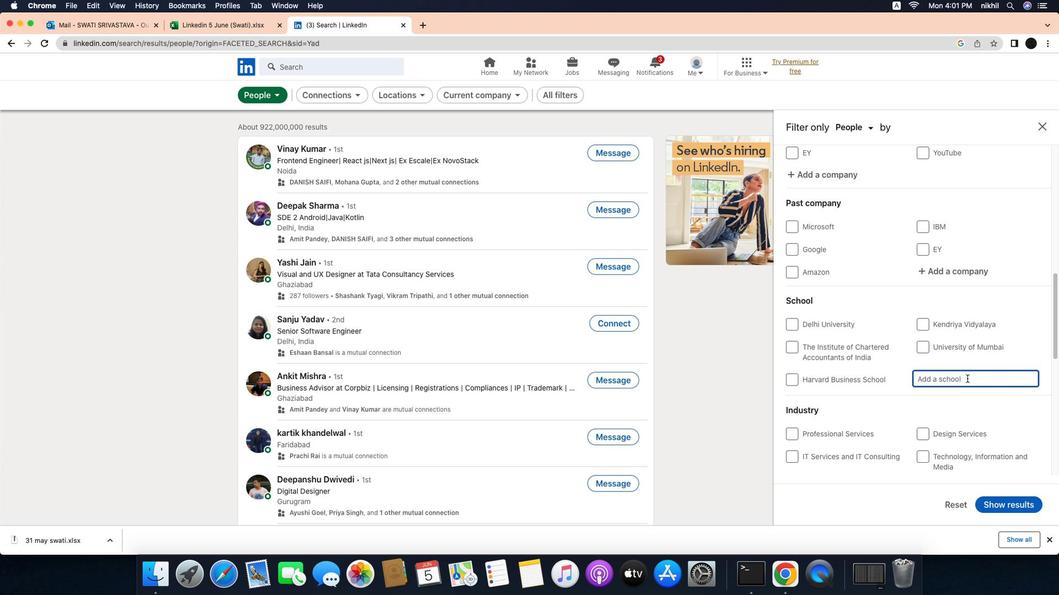 
Action: Mouse moved to (1006, 378)
Screenshot: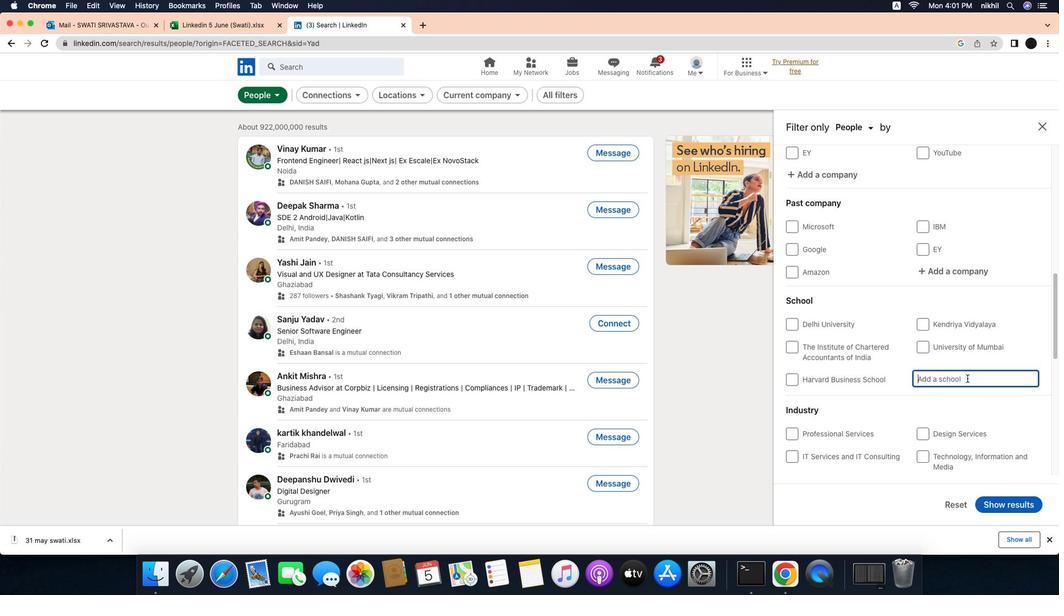 
Action: Mouse pressed left at (1006, 378)
Screenshot: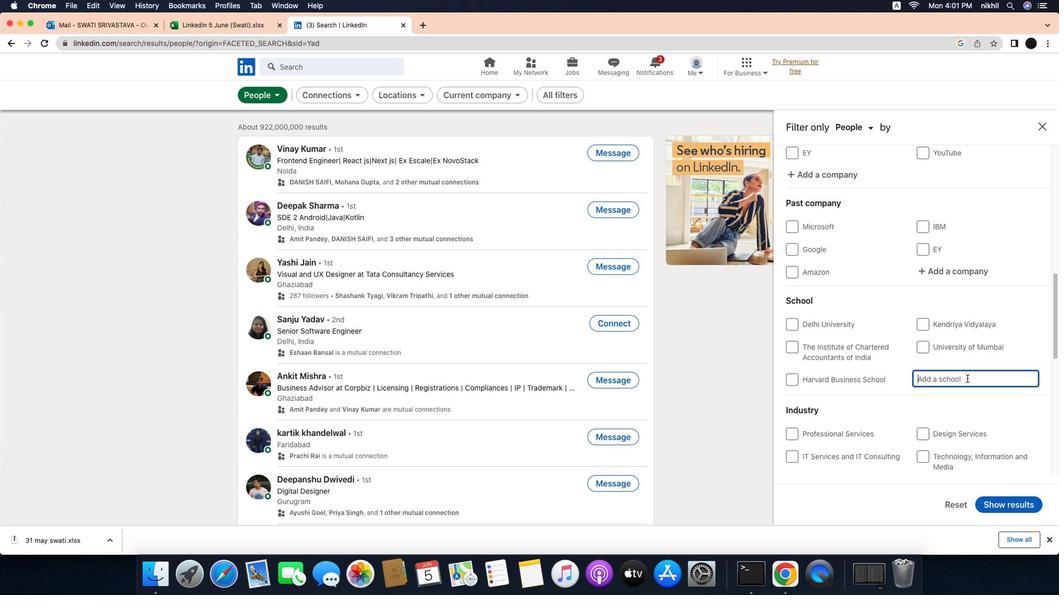 
Action: Key pressed Key.caps_lockKey.caps_lock'M'Key.caps_lock'a''d''r''a''s'Key.spaceKey.caps_lock'J'Key.caps_lock'o''b''s'
Screenshot: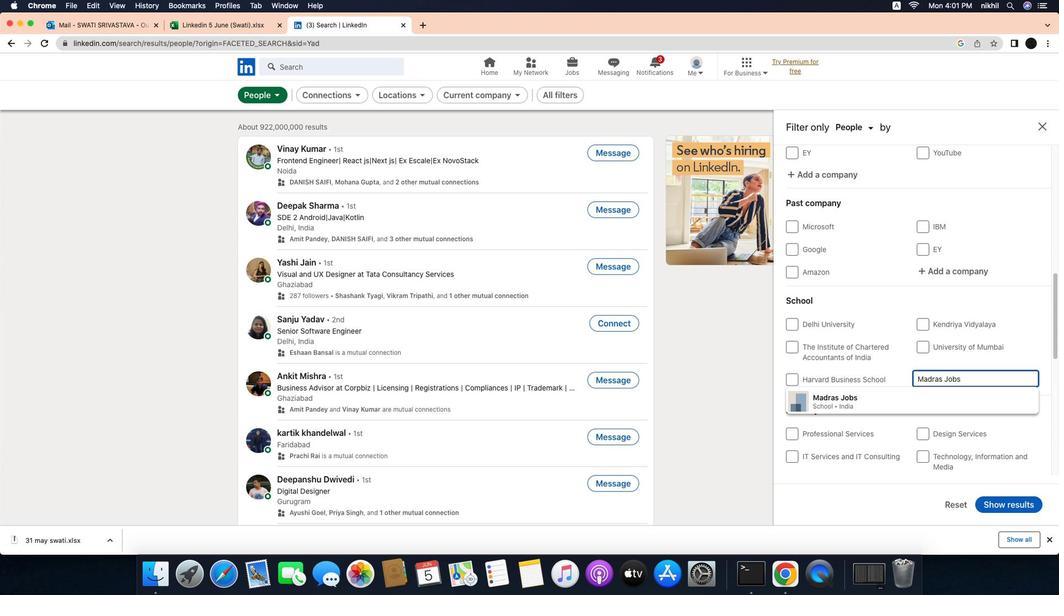 
Action: Mouse moved to (922, 409)
Screenshot: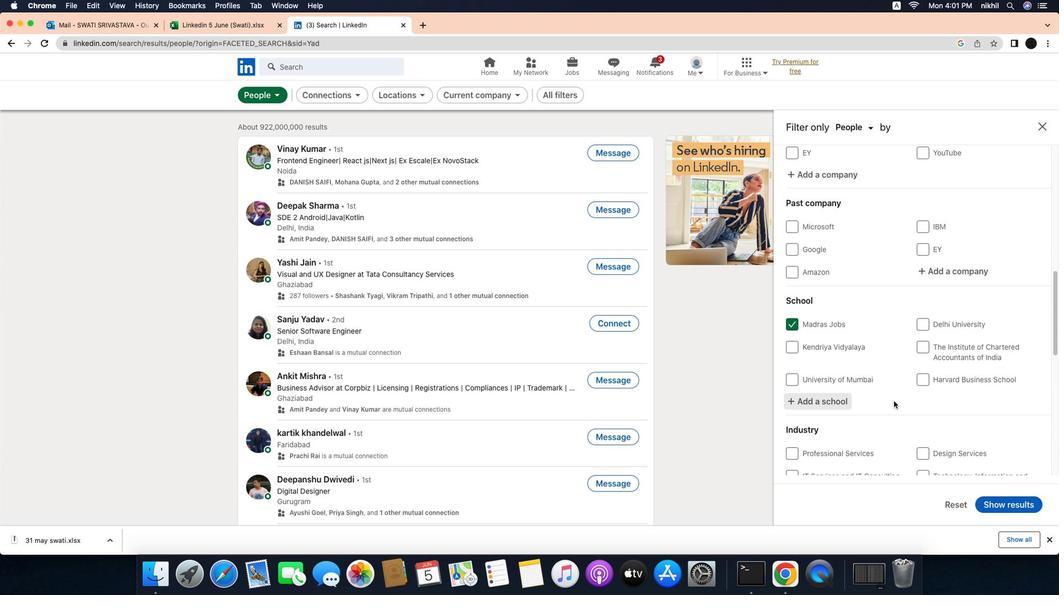 
Action: Mouse pressed left at (922, 409)
Screenshot: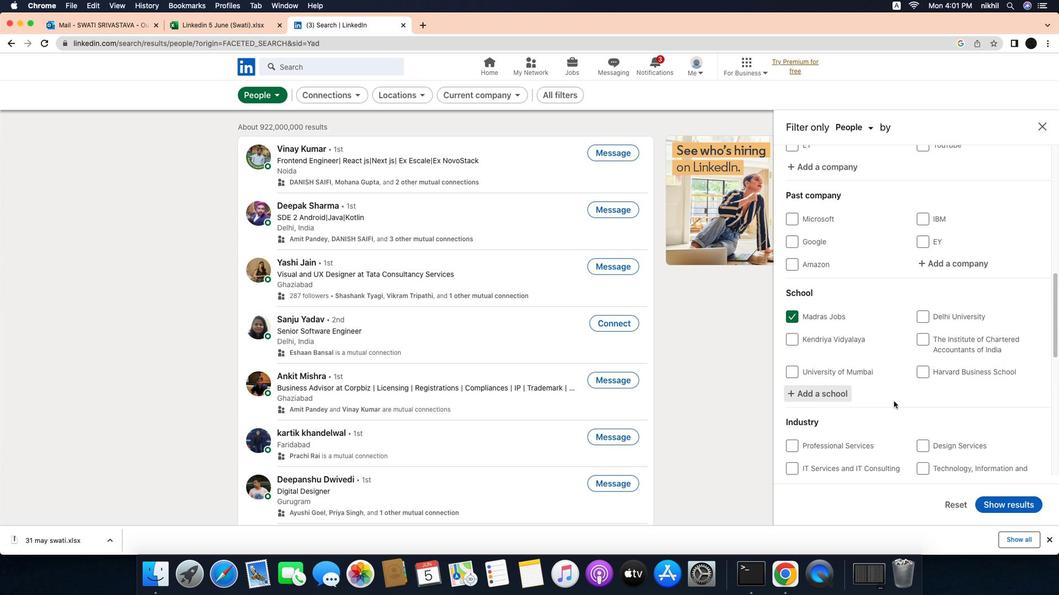 
Action: Mouse moved to (928, 402)
Screenshot: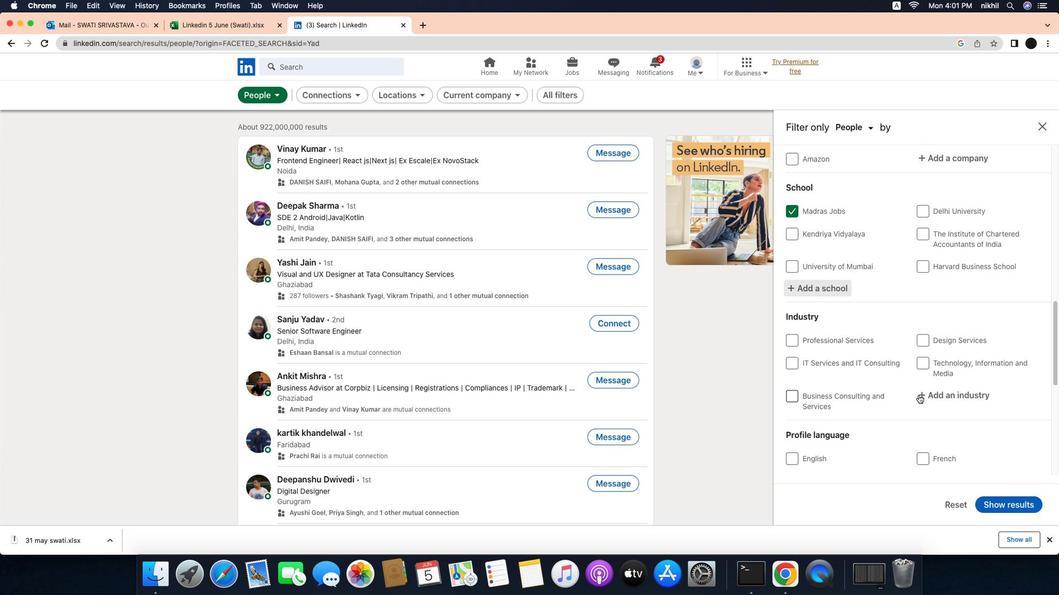 
Action: Mouse scrolled (928, 402) with delta (-25, -25)
Screenshot: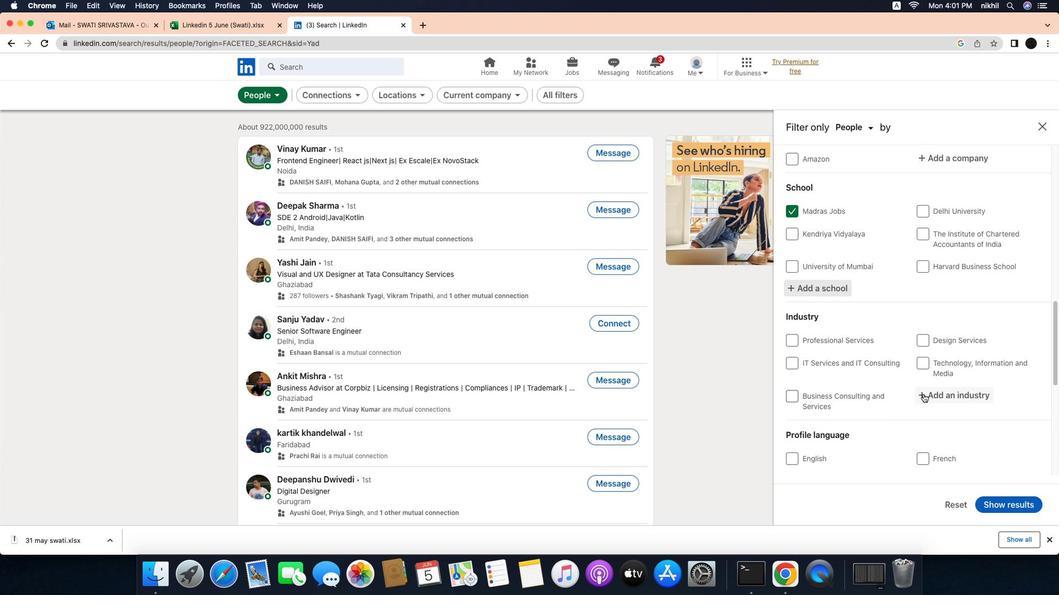 
Action: Mouse moved to (928, 402)
Screenshot: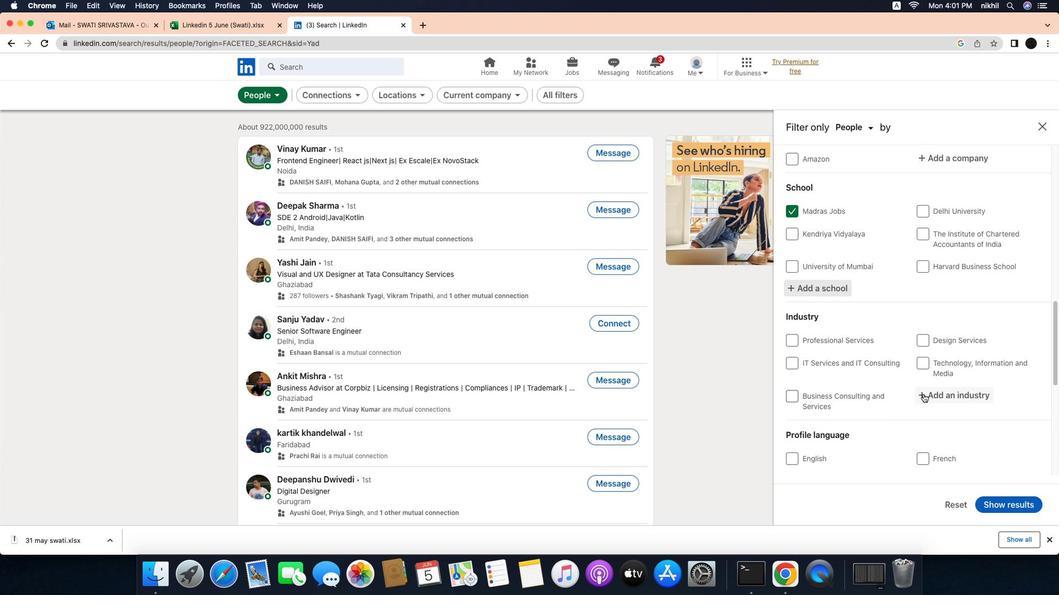 
Action: Mouse scrolled (928, 402) with delta (-25, -25)
Screenshot: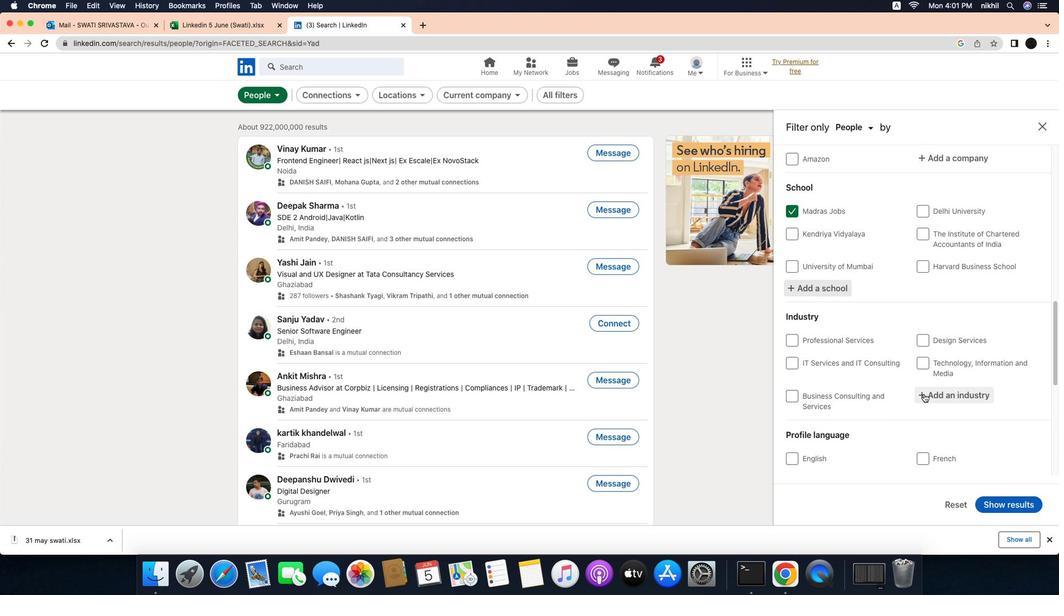 
Action: Mouse scrolled (928, 402) with delta (-25, -26)
Screenshot: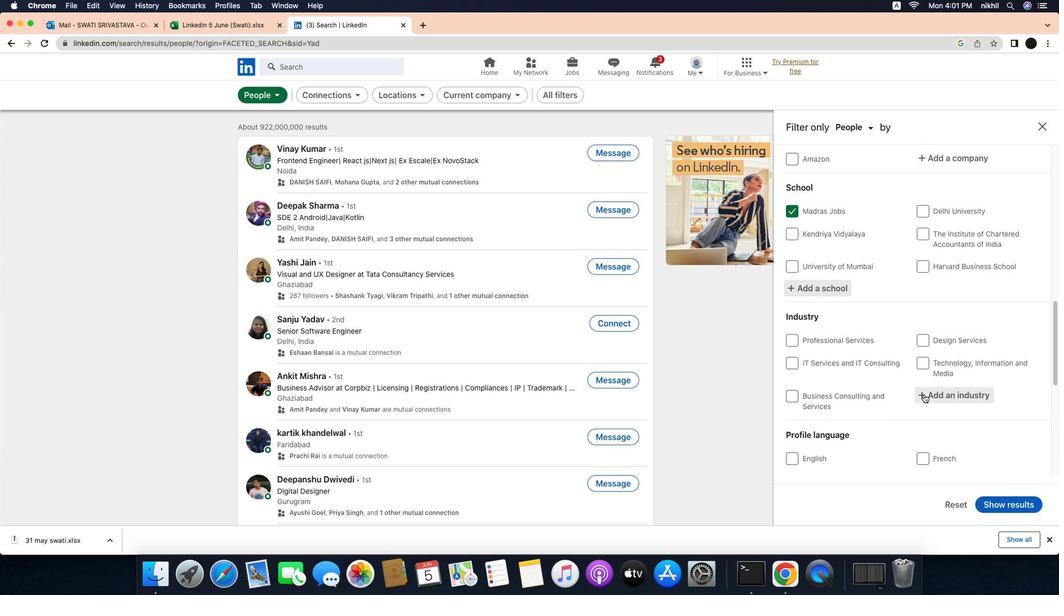 
Action: Mouse scrolled (928, 402) with delta (-25, -25)
Screenshot: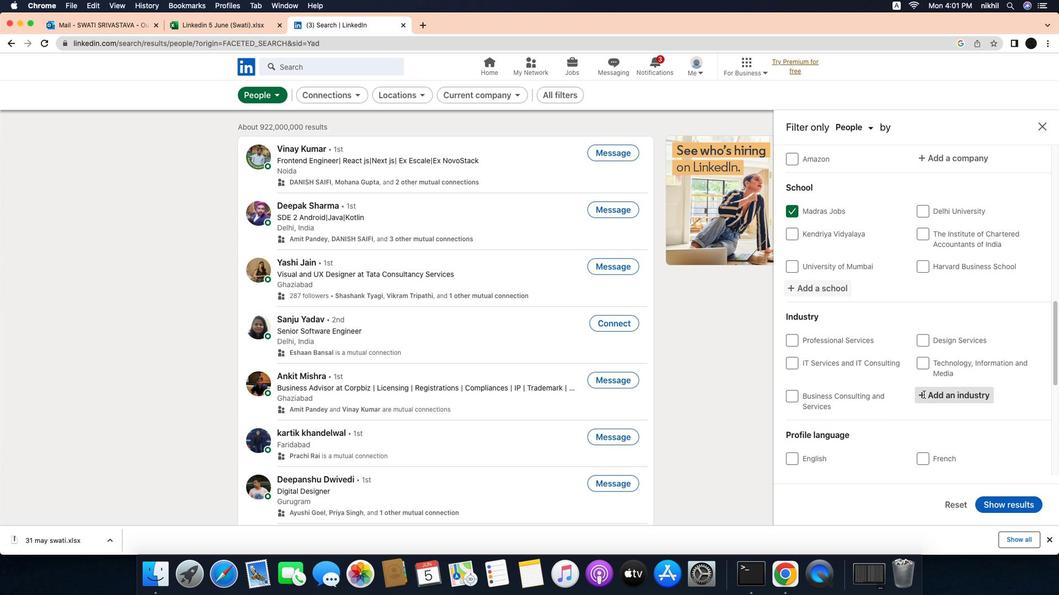 
Action: Mouse moved to (960, 395)
Screenshot: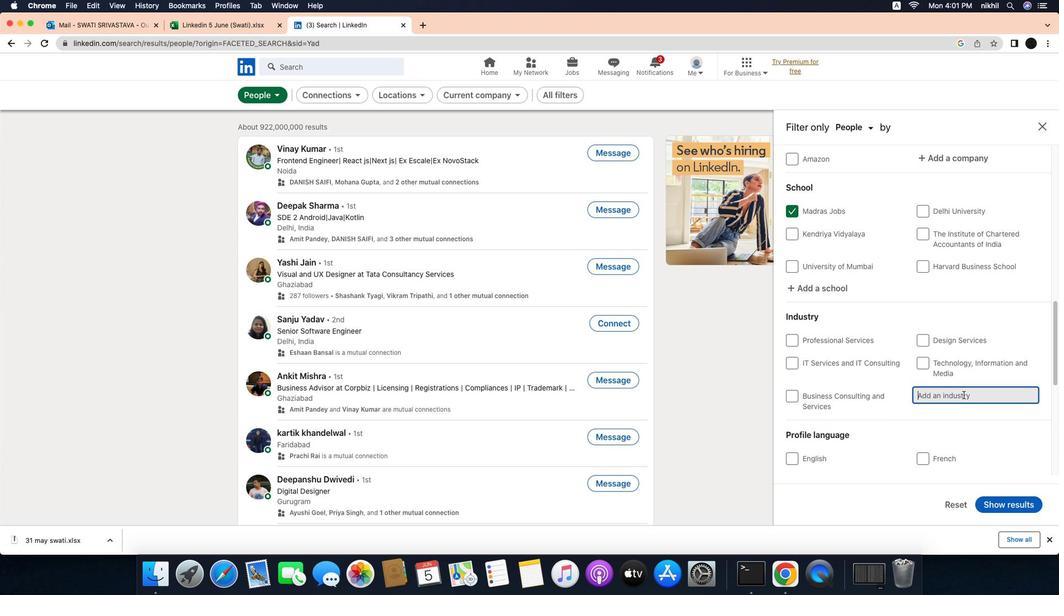 
Action: Mouse pressed left at (960, 395)
Screenshot: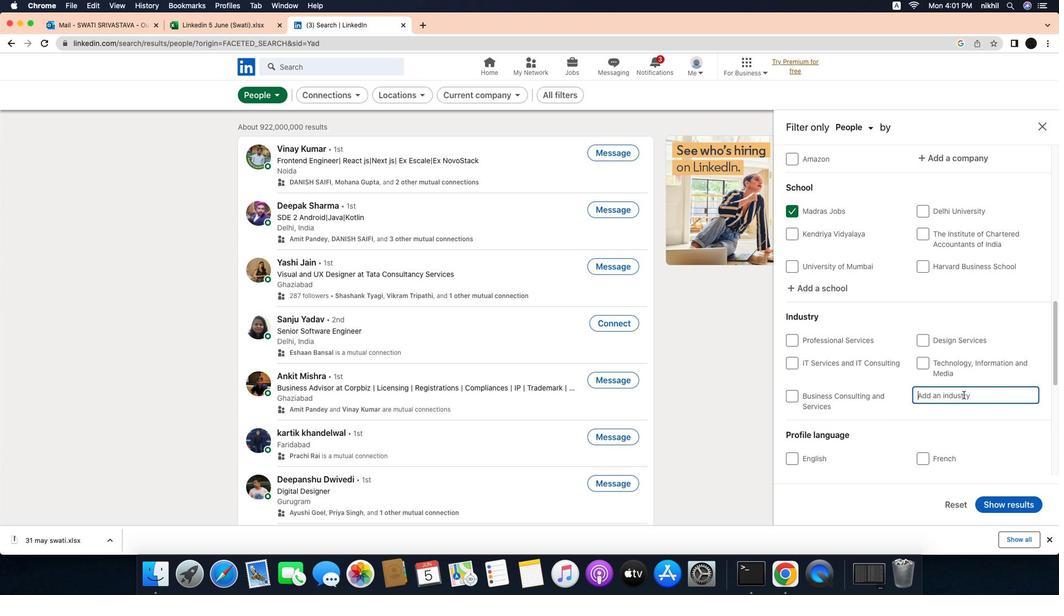 
Action: Mouse moved to (1001, 395)
Screenshot: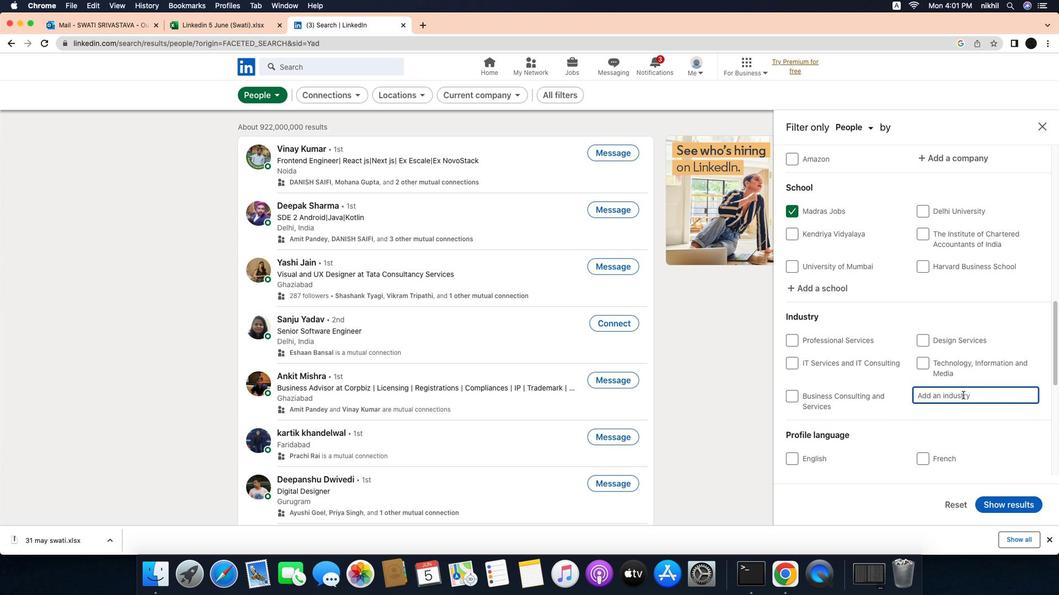 
Action: Mouse pressed left at (1001, 395)
Screenshot: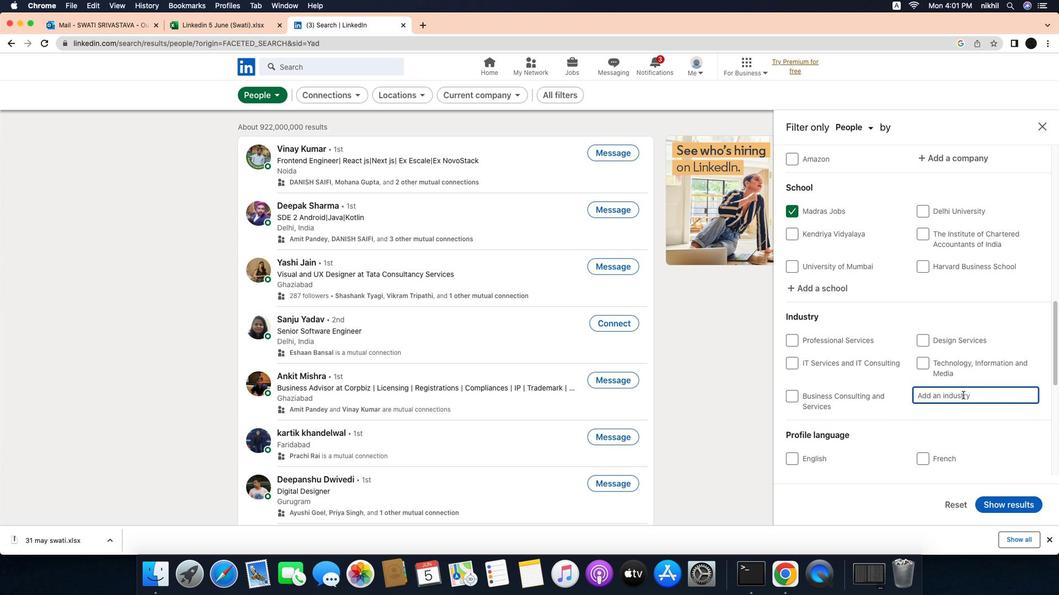 
Action: Mouse moved to (1001, 395)
Screenshot: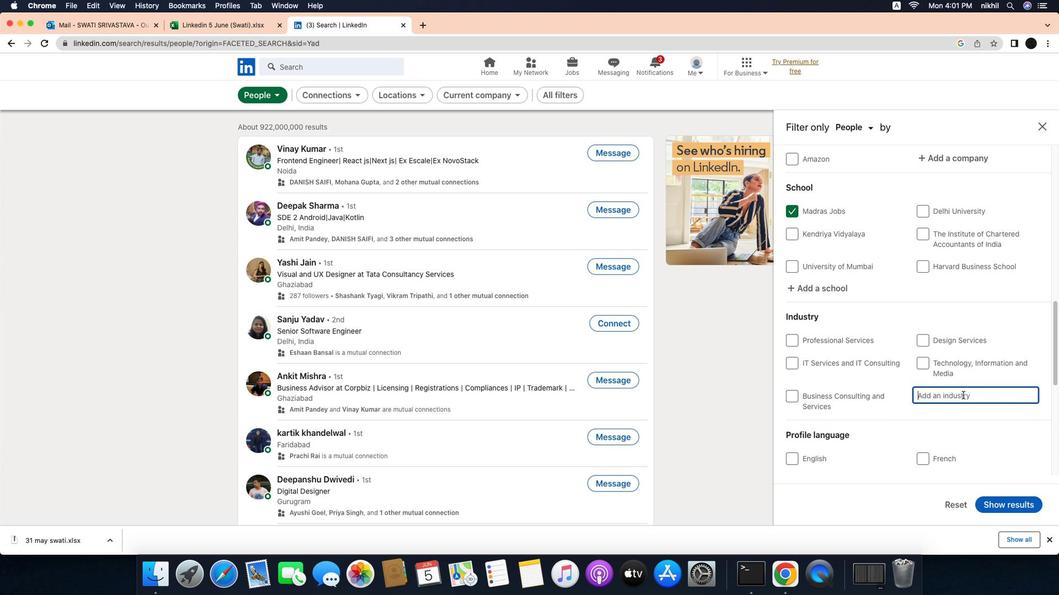 
Action: Key pressed Key.caps_lock'R'Key.caps_lock'e''t''a''i''l'Key.spaceKey.caps_lock'A'Key.caps_lock'p''p''l''i''a''n''c''e''s'','Key.caps_lock'E'Key.caps_lock'l''e''c''t''r''i''c''a''l'',''a''n''d'Key.spaceKey.caps_lock'E'Key.caps_lock'l''e''c''t''r''o''n''i''c'Key.spaceKey.caps_lock'E'Key.caps_lock'q''u''i''p''m''e''n''t'
Screenshot: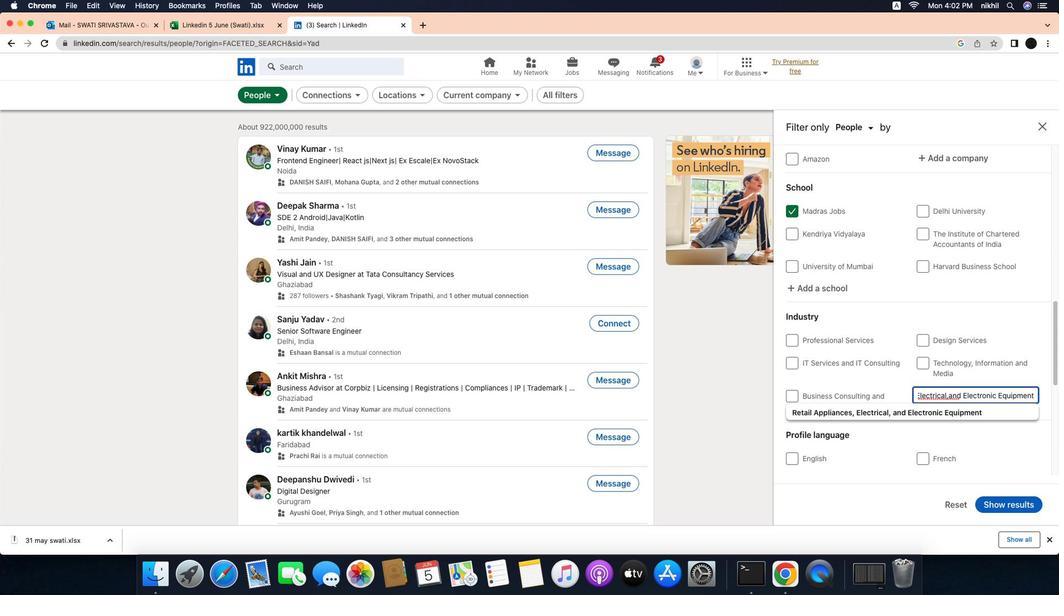 
Action: Mouse moved to (984, 415)
Screenshot: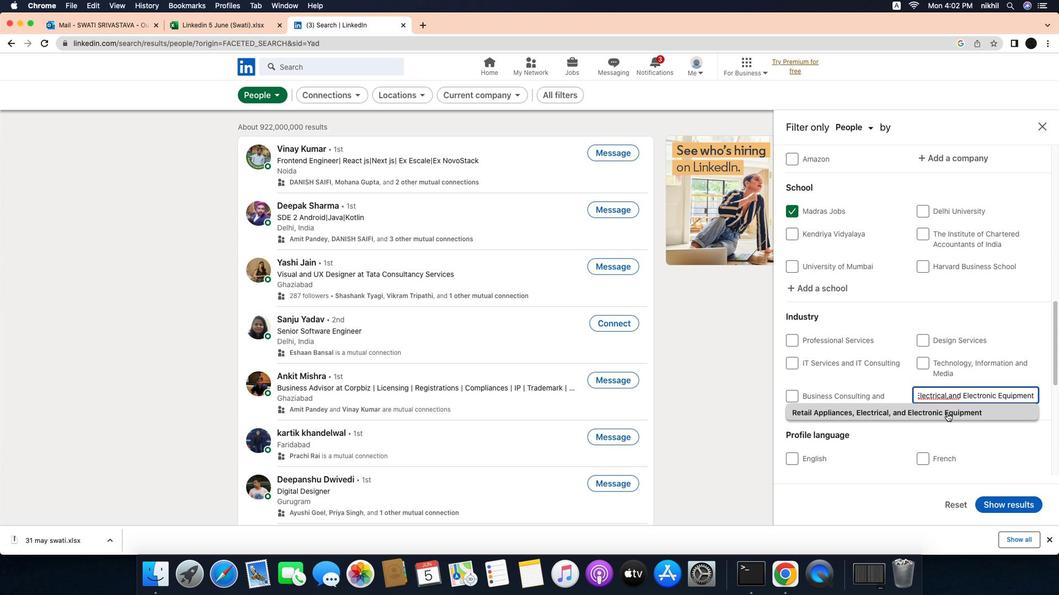 
Action: Mouse pressed left at (984, 415)
Screenshot: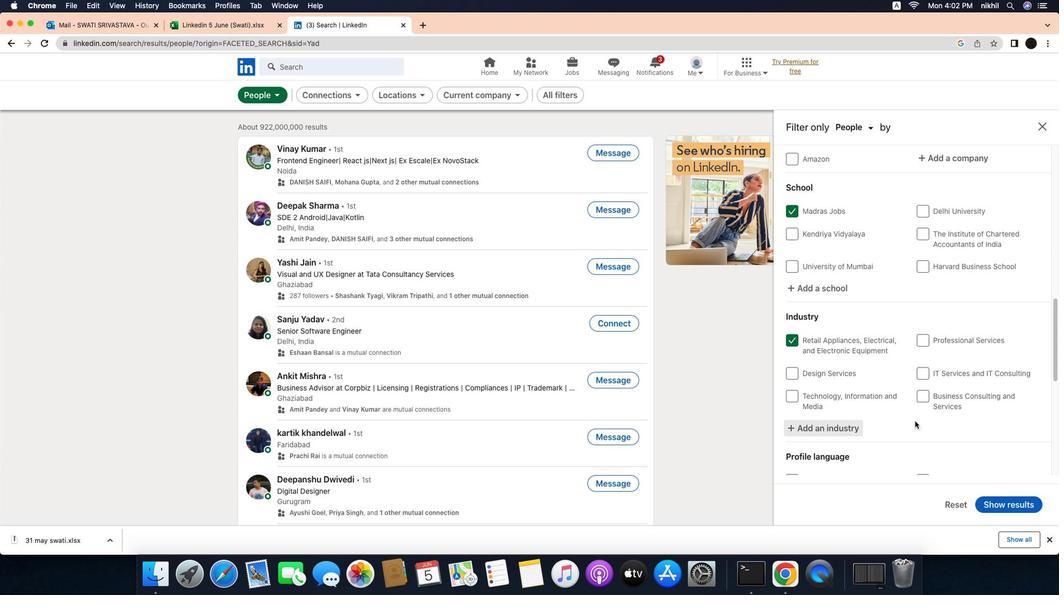 
Action: Mouse moved to (949, 419)
Screenshot: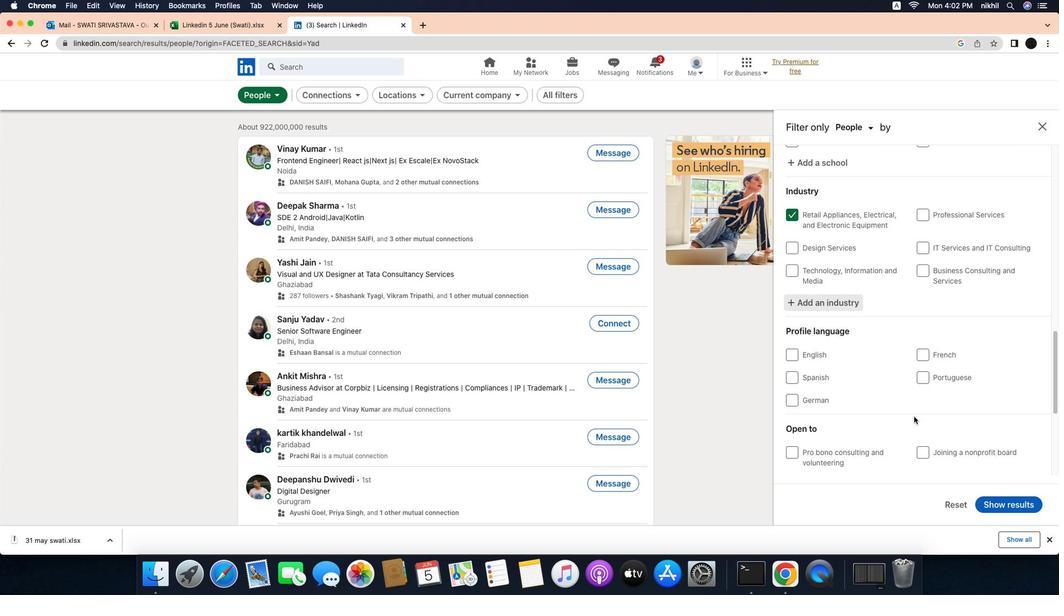 
Action: Mouse scrolled (949, 419) with delta (-25, -25)
Screenshot: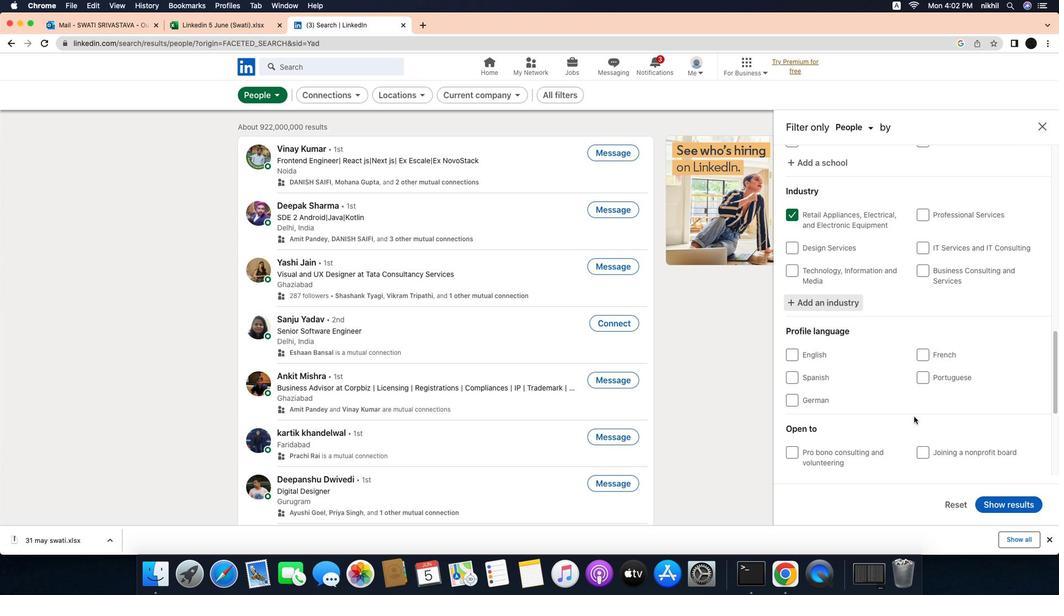 
Action: Mouse moved to (949, 419)
Screenshot: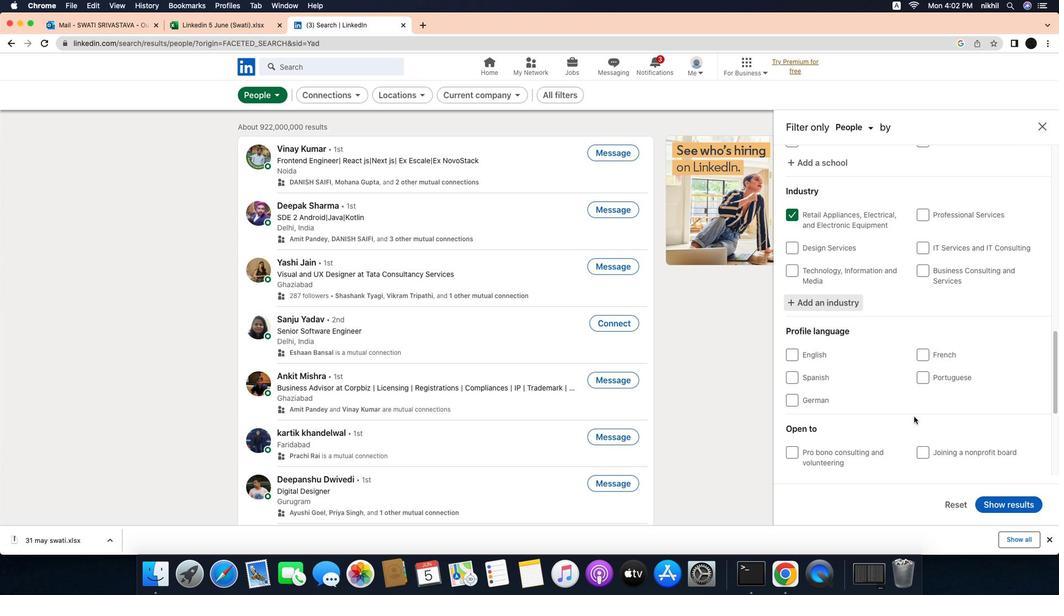 
Action: Mouse scrolled (949, 419) with delta (-25, -25)
Screenshot: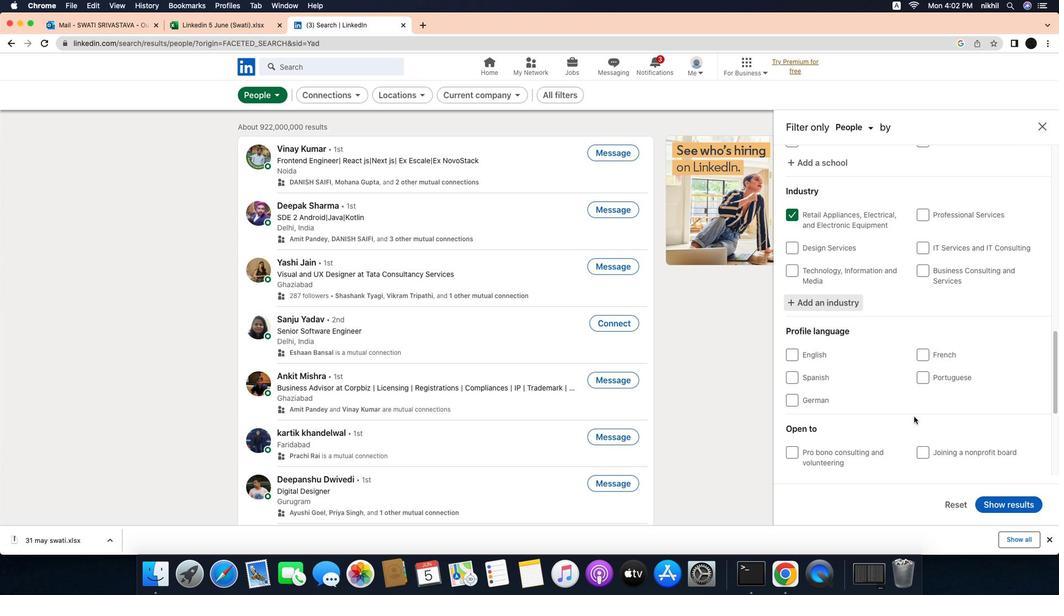 
Action: Mouse scrolled (949, 419) with delta (-25, -26)
Screenshot: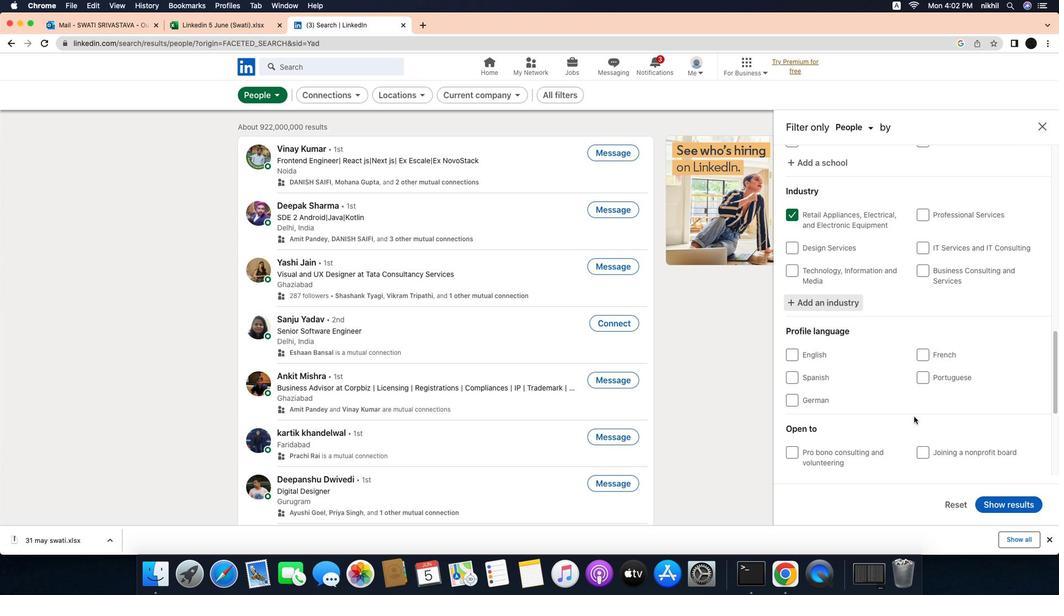 
Action: Mouse scrolled (949, 419) with delta (-25, -27)
Screenshot: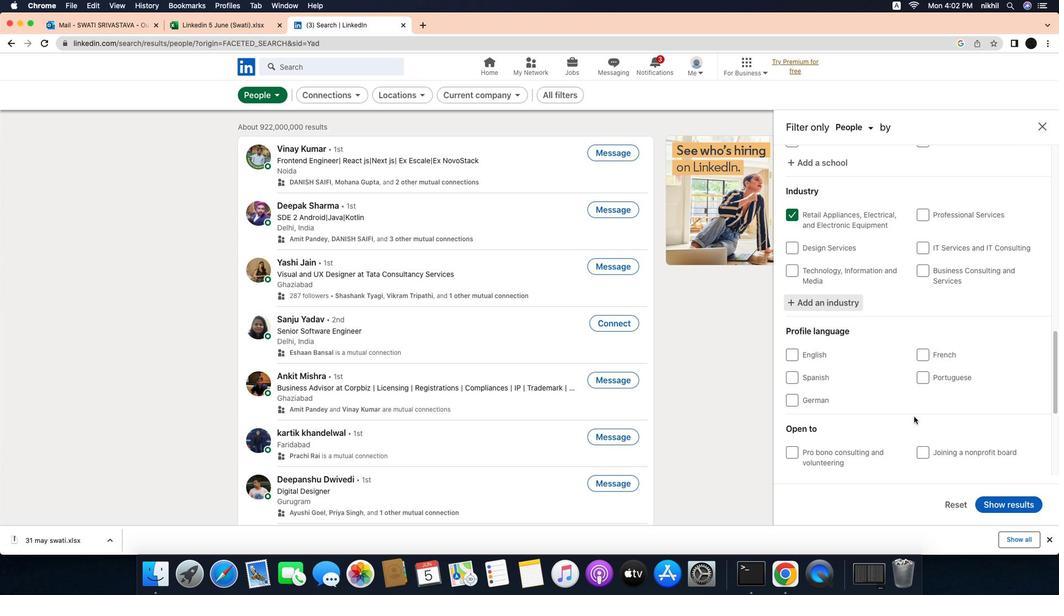 
Action: Mouse moved to (930, 404)
Screenshot: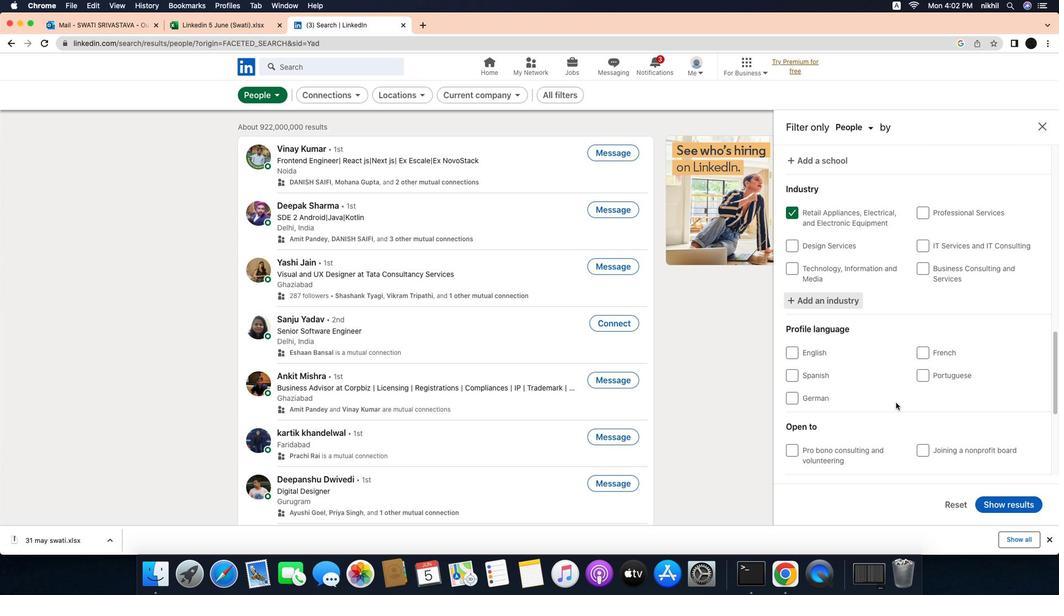 
Action: Mouse scrolled (930, 404) with delta (-25, -25)
Screenshot: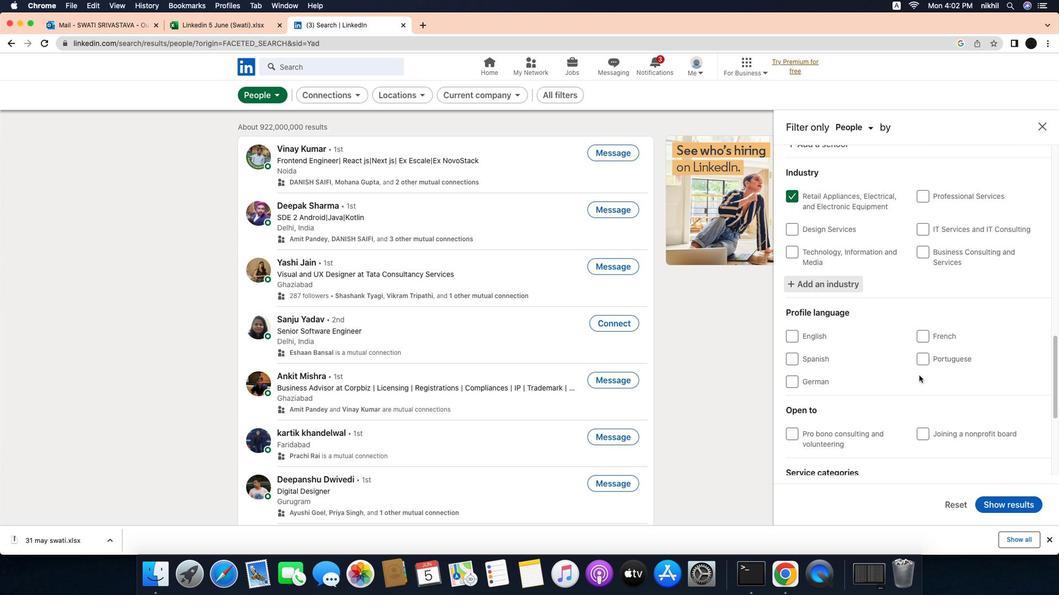 
Action: Mouse scrolled (930, 404) with delta (-25, -25)
Screenshot: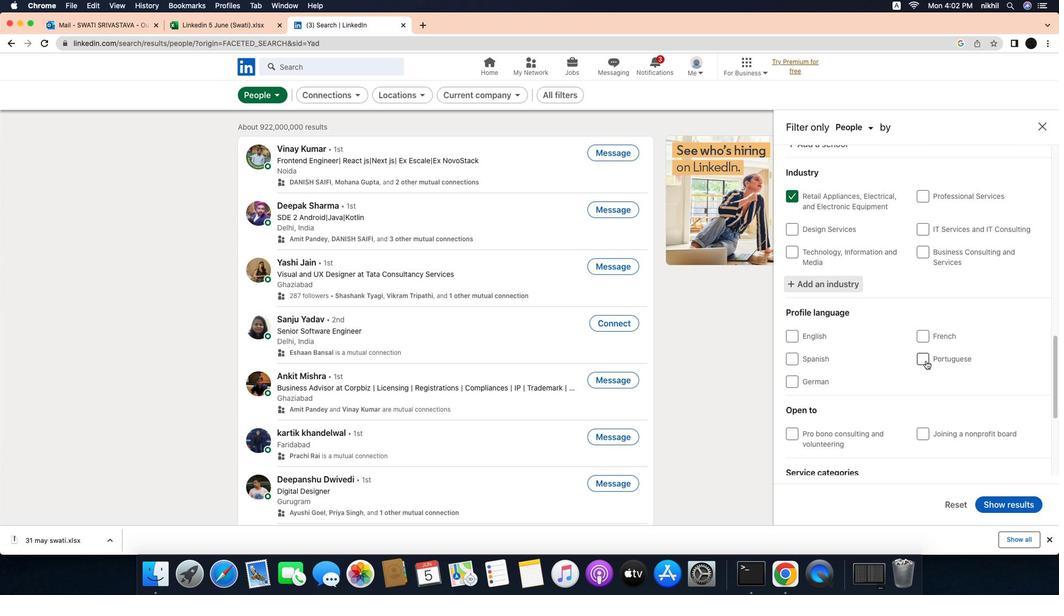 
Action: Mouse scrolled (930, 404) with delta (-25, -25)
Screenshot: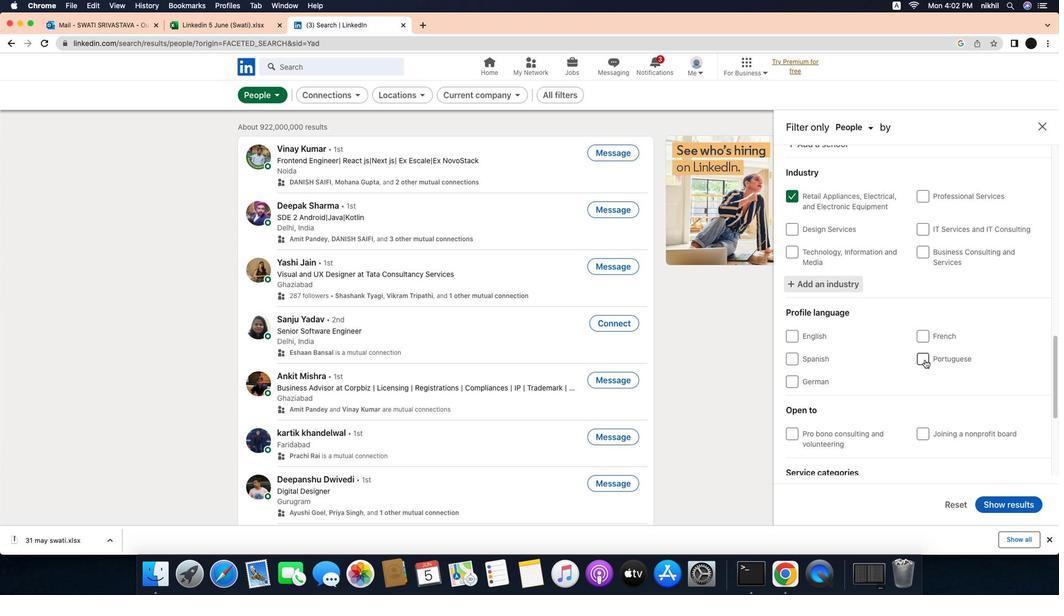 
Action: Mouse moved to (960, 357)
Screenshot: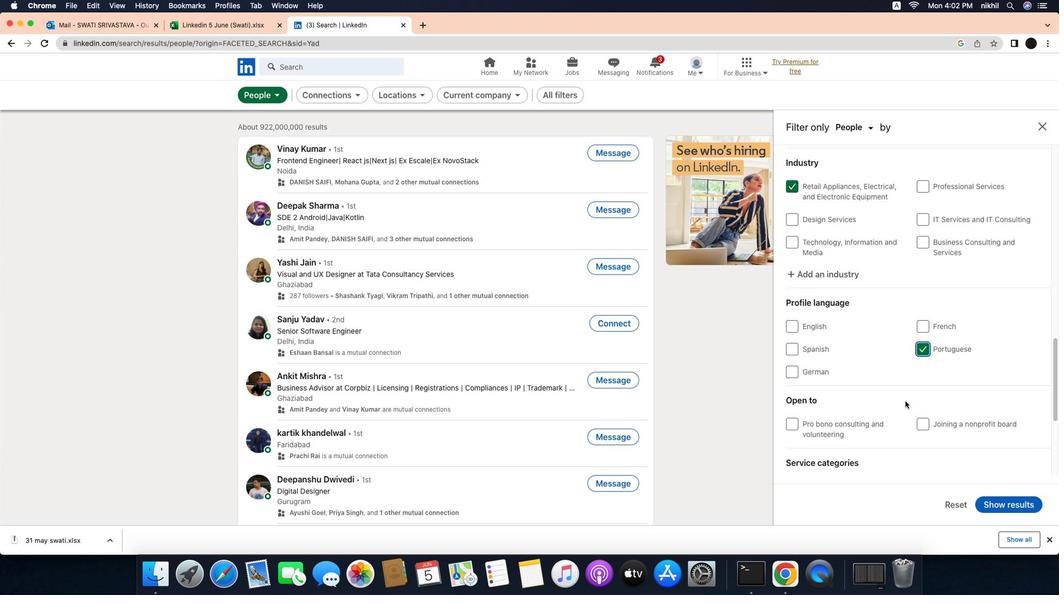 
Action: Mouse pressed left at (960, 357)
Screenshot: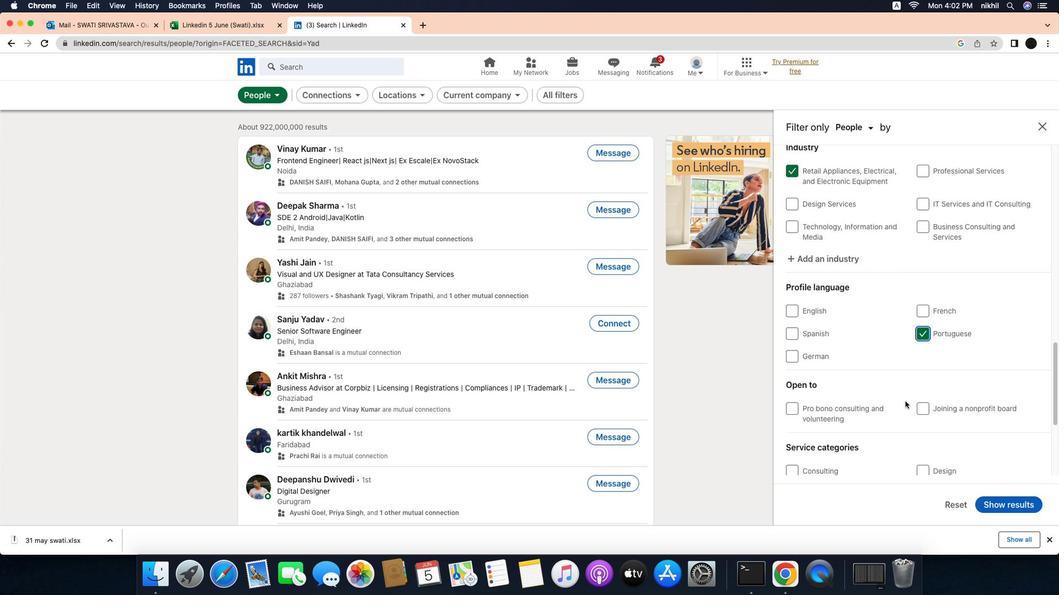 
Action: Mouse moved to (939, 402)
Screenshot: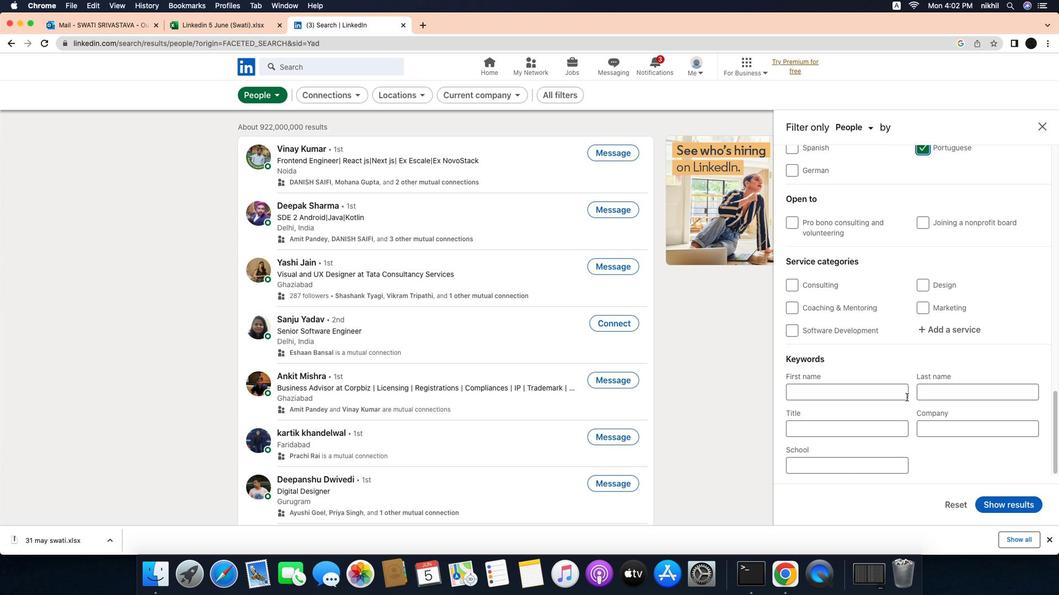 
Action: Mouse scrolled (939, 402) with delta (-25, -25)
Screenshot: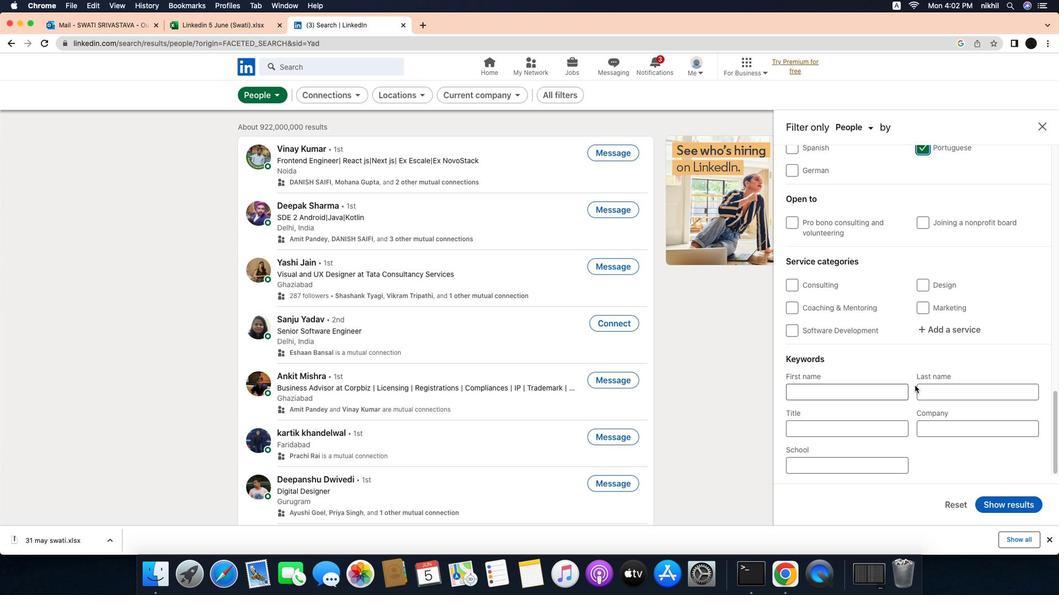 
Action: Mouse scrolled (939, 402) with delta (-25, -25)
Screenshot: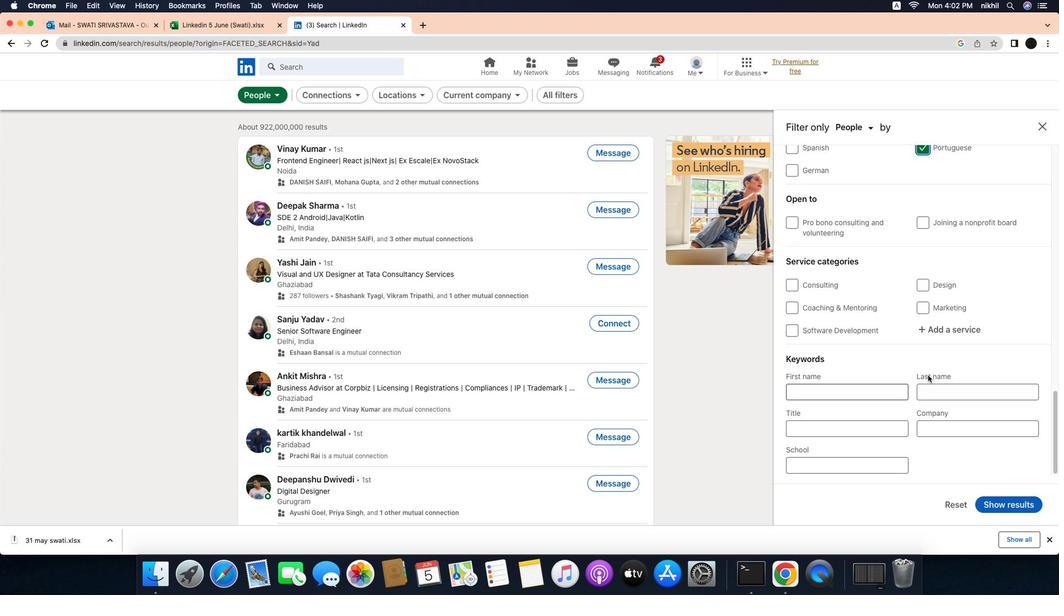 
Action: Mouse scrolled (939, 402) with delta (-25, -26)
Screenshot: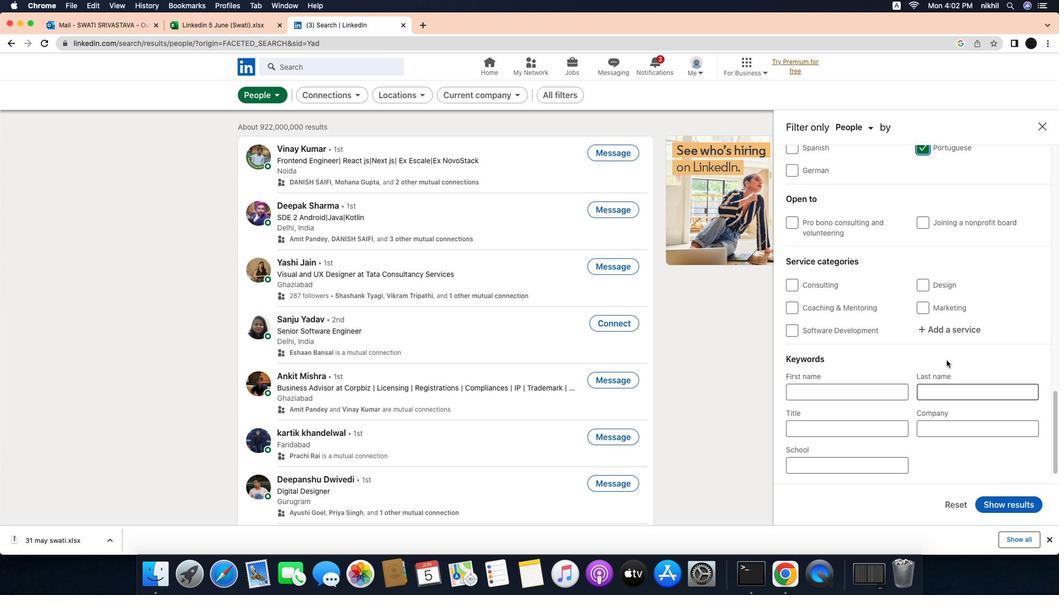 
Action: Mouse scrolled (939, 402) with delta (-25, -27)
Screenshot: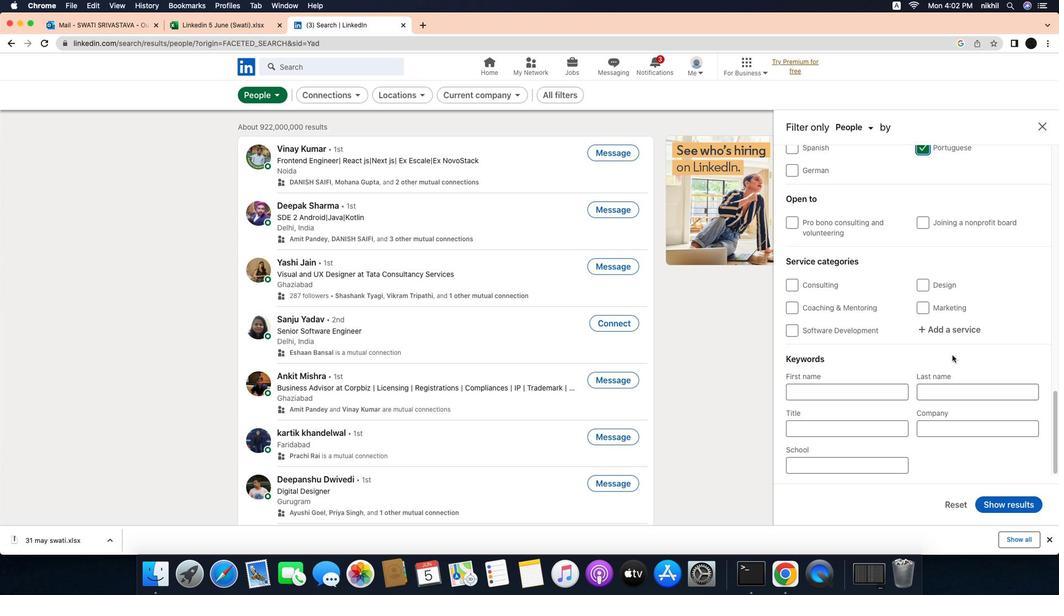 
Action: Mouse scrolled (939, 402) with delta (-25, -27)
Screenshot: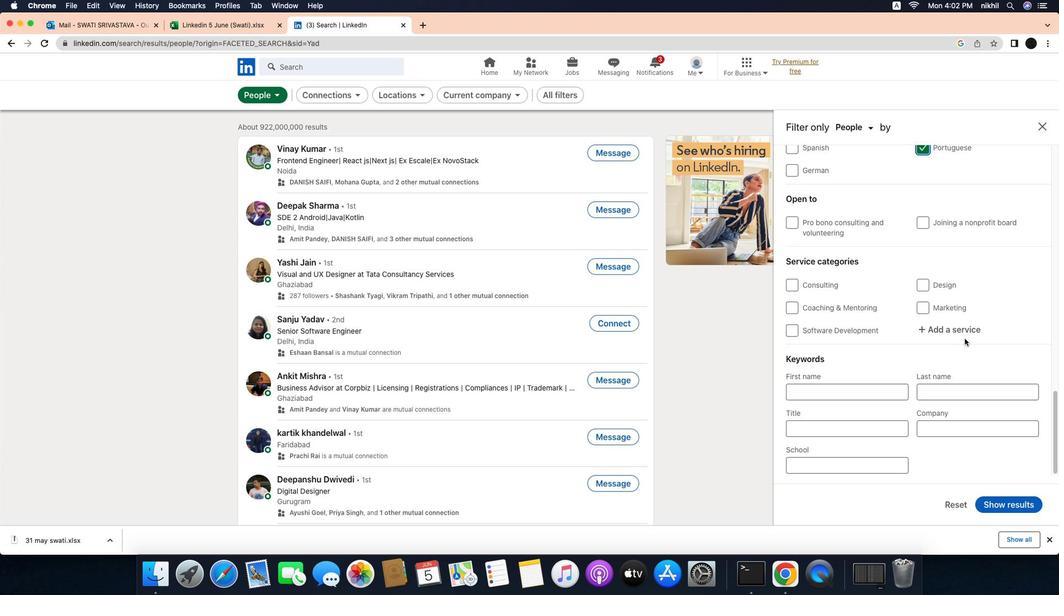 
Action: Mouse moved to (1000, 331)
Screenshot: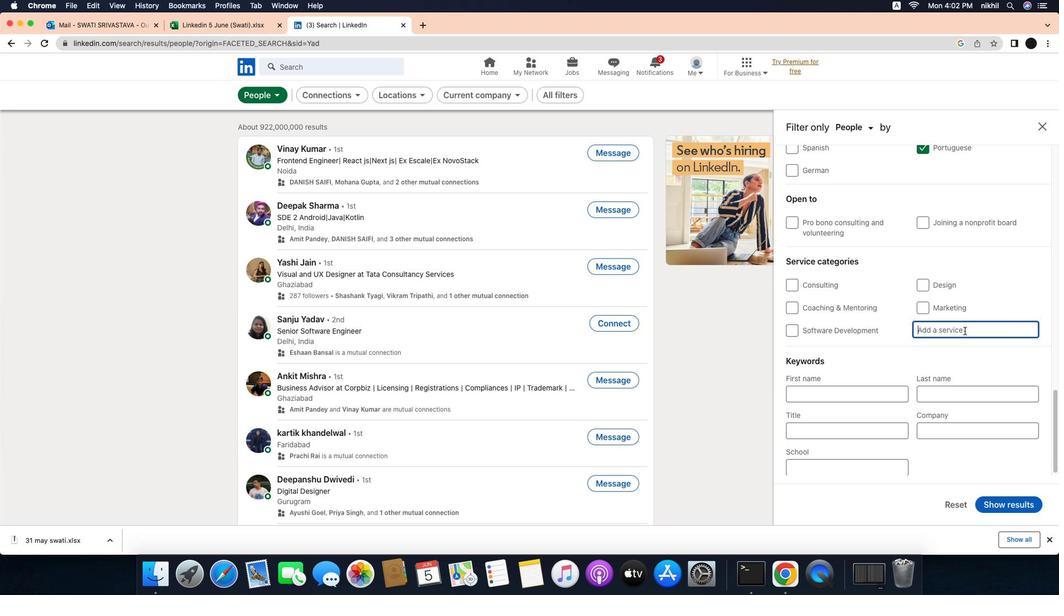 
Action: Mouse pressed left at (1000, 331)
Screenshot: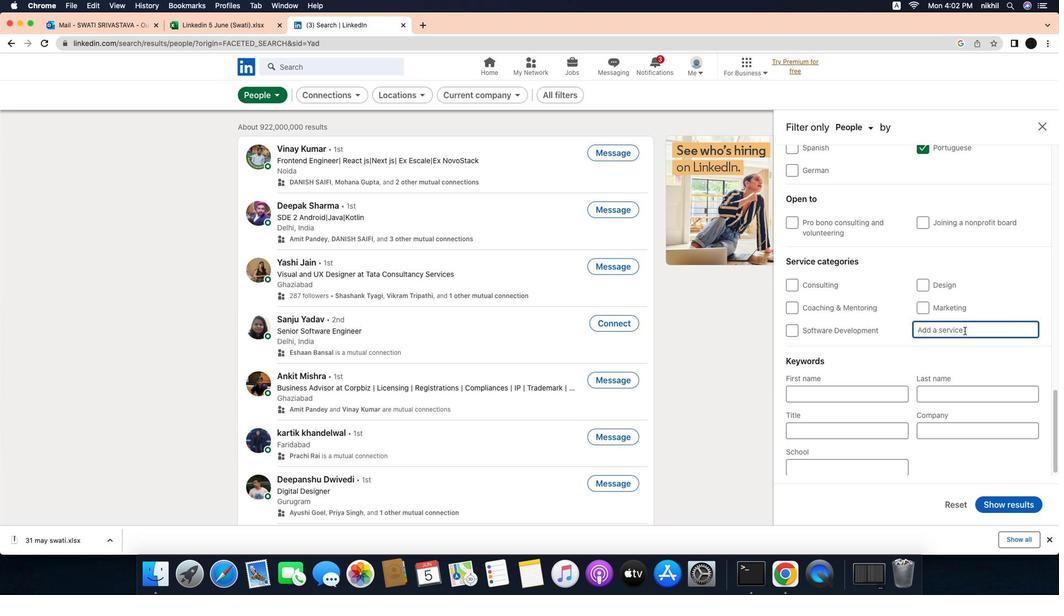 
Action: Mouse moved to (1003, 327)
Screenshot: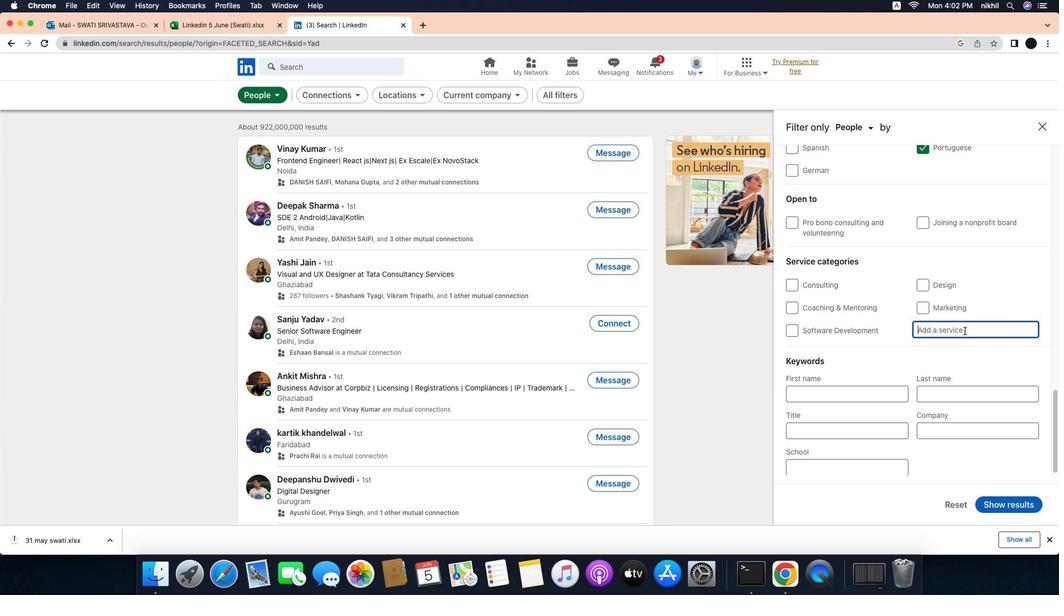 
Action: Key pressed Key.caps_lock'T'Key.caps_lock'e''a''m'Key.spaceKey.caps_lock'B'Key.caps_lock'u''i''l''d''i''n''g'
Screenshot: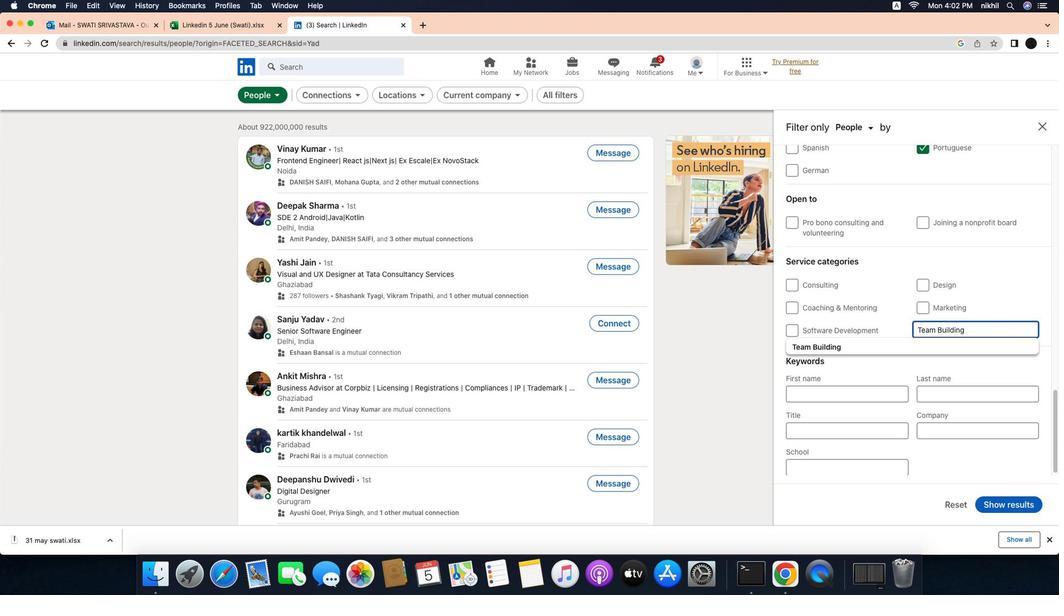 
Action: Mouse moved to (968, 340)
Screenshot: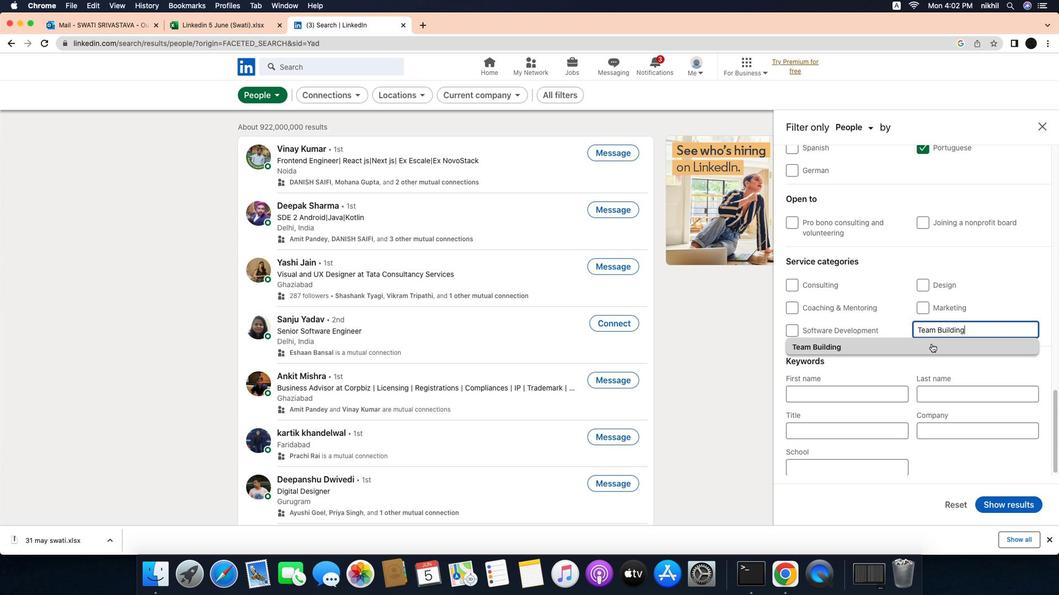
Action: Mouse pressed left at (968, 340)
Screenshot: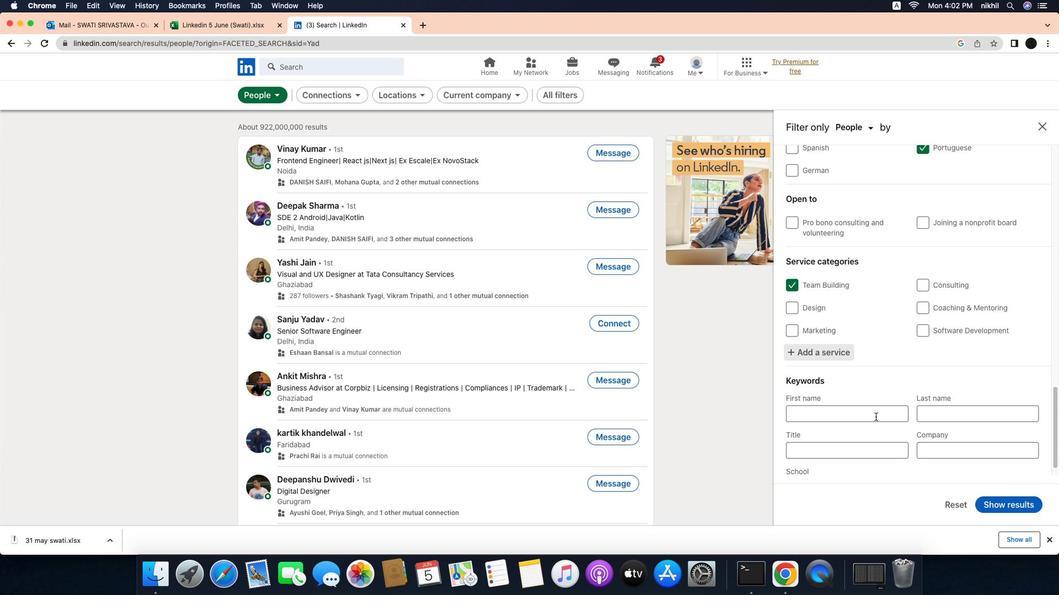 
Action: Mouse moved to (869, 457)
Screenshot: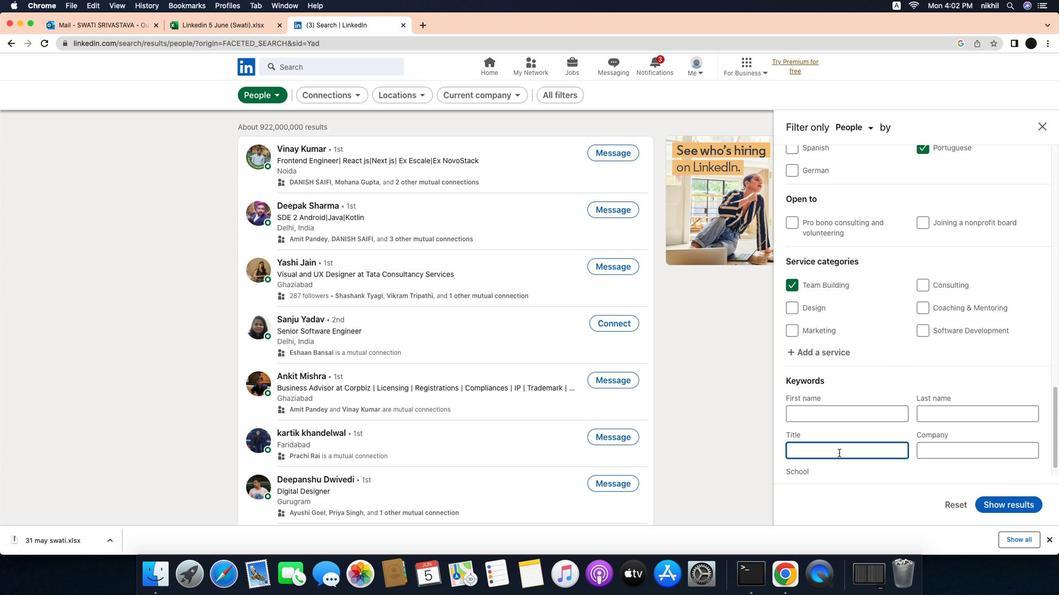 
Action: Mouse pressed left at (869, 457)
Screenshot: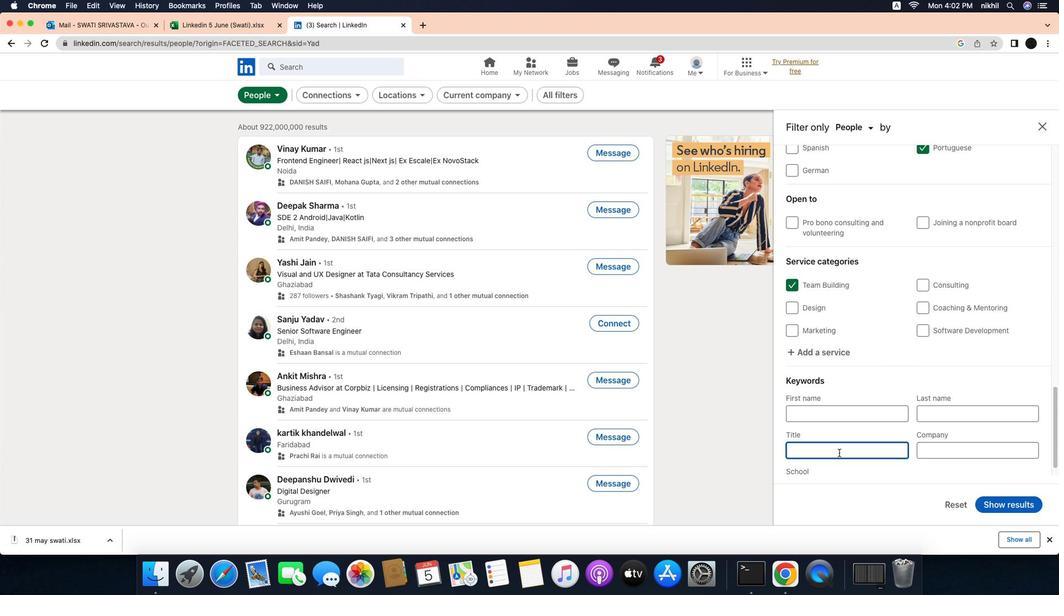 
Action: Key pressed Key.caps_lock'F'Key.caps_lock'i''l''m'Key.spaceKey.caps_lock'C'Key.caps_lock'r''i''t''i''c'
Screenshot: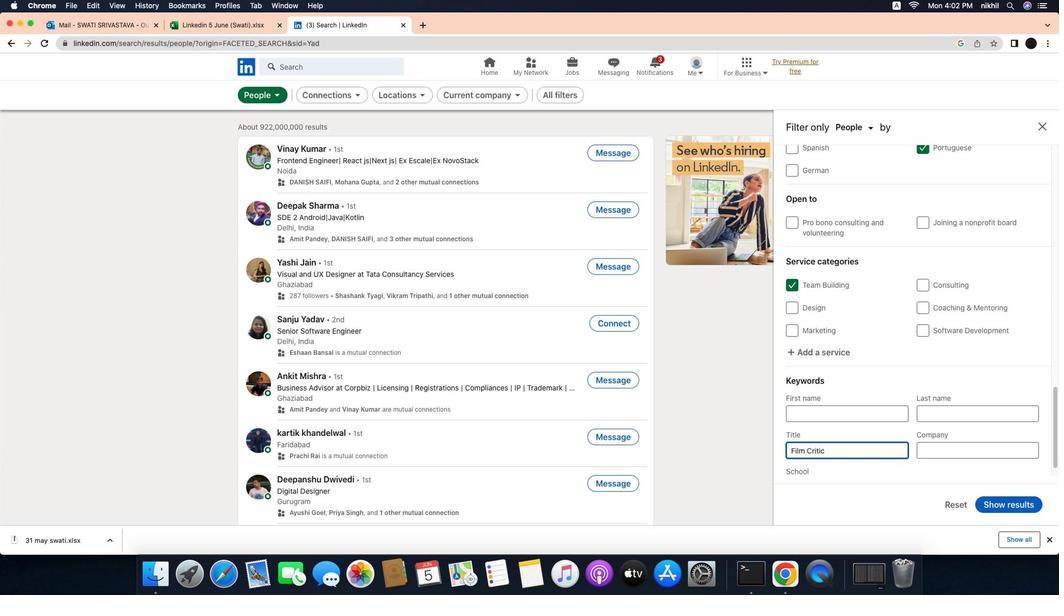 
Action: Mouse moved to (1035, 511)
Screenshot: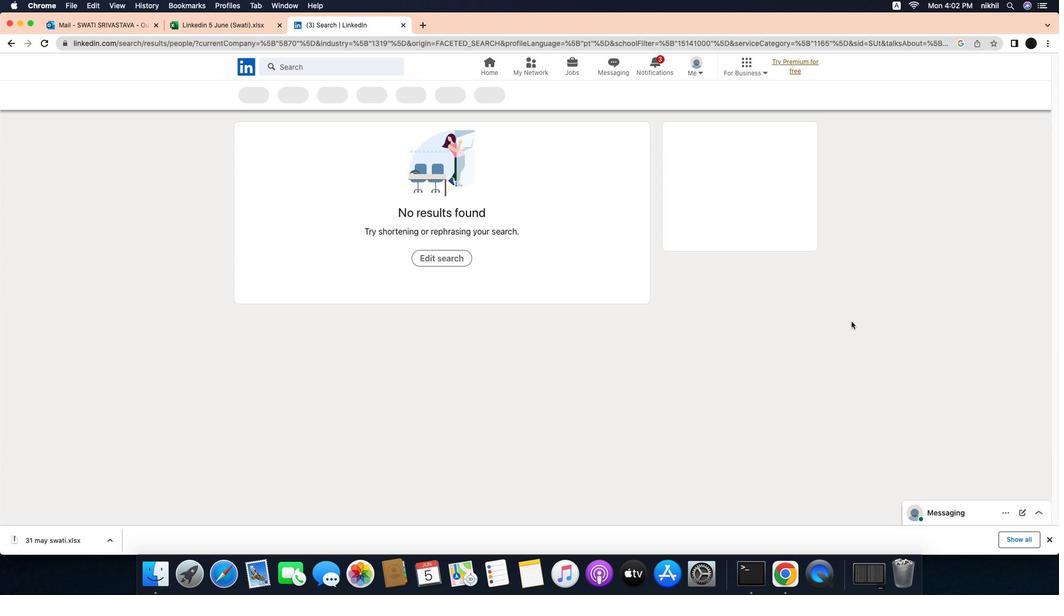 
Action: Mouse pressed left at (1035, 511)
Screenshot: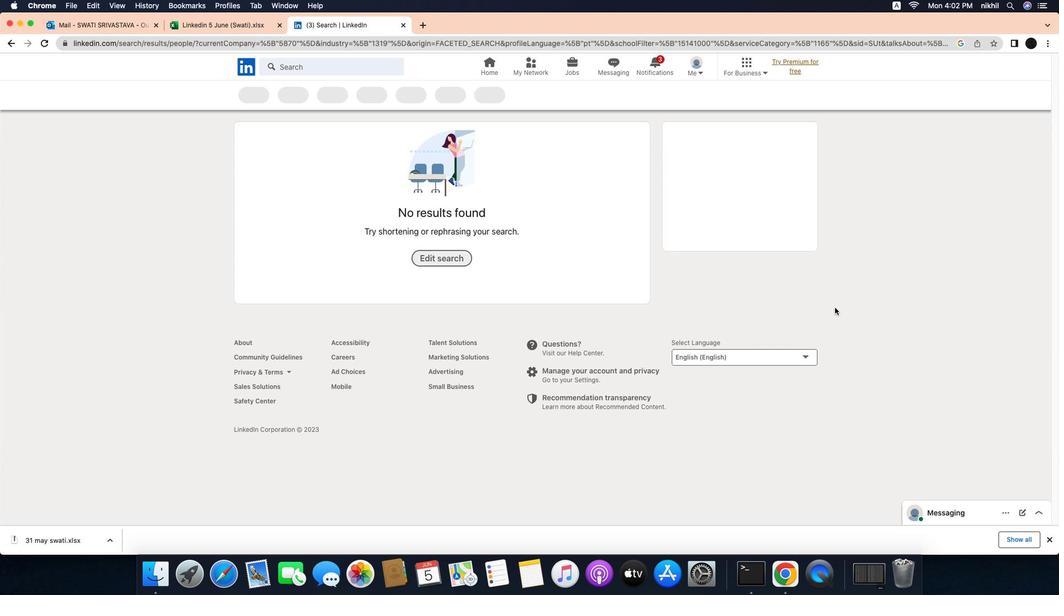 
Action: Mouse moved to (814, 293)
Screenshot: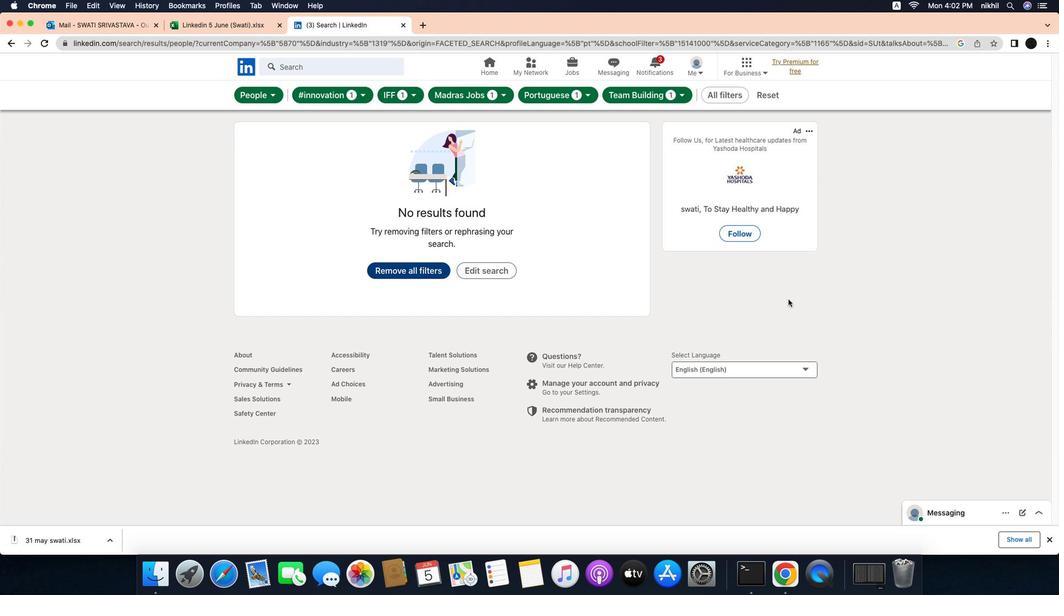 
